 Task: Create a due date automation trigger when advanced on, on the tuesday of the week before a card is due add content with a name or a description ending with resume at 11:00 AM.
Action: Mouse moved to (1207, 92)
Screenshot: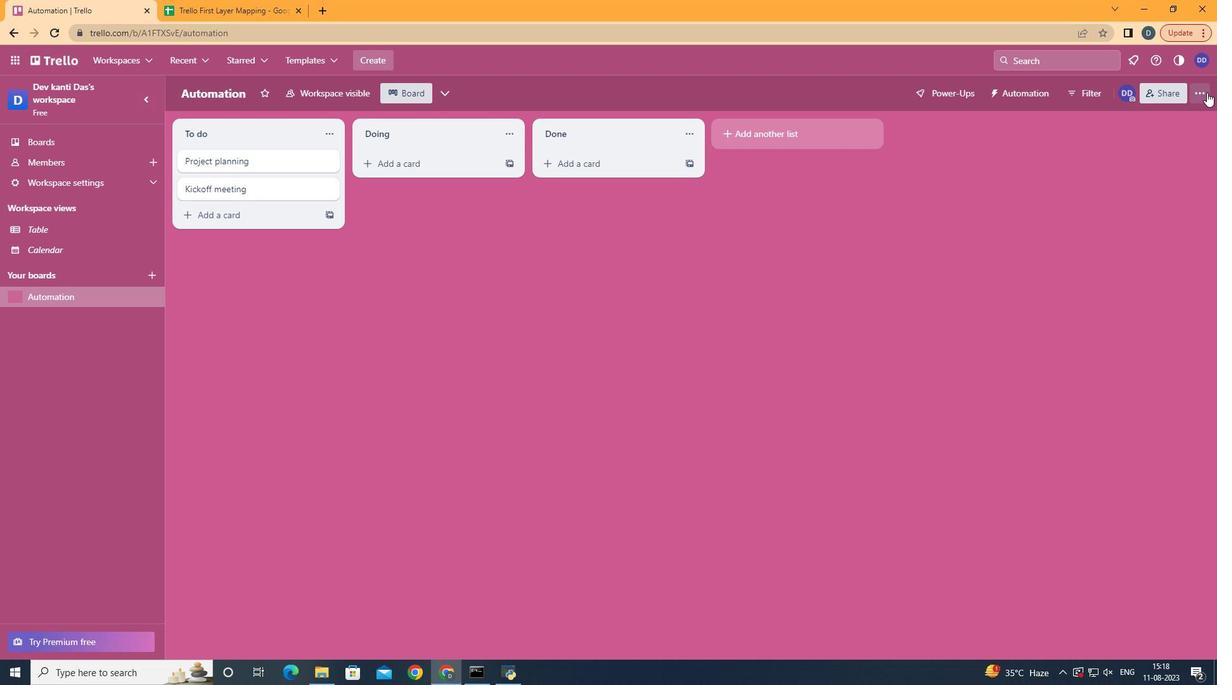 
Action: Mouse pressed left at (1207, 92)
Screenshot: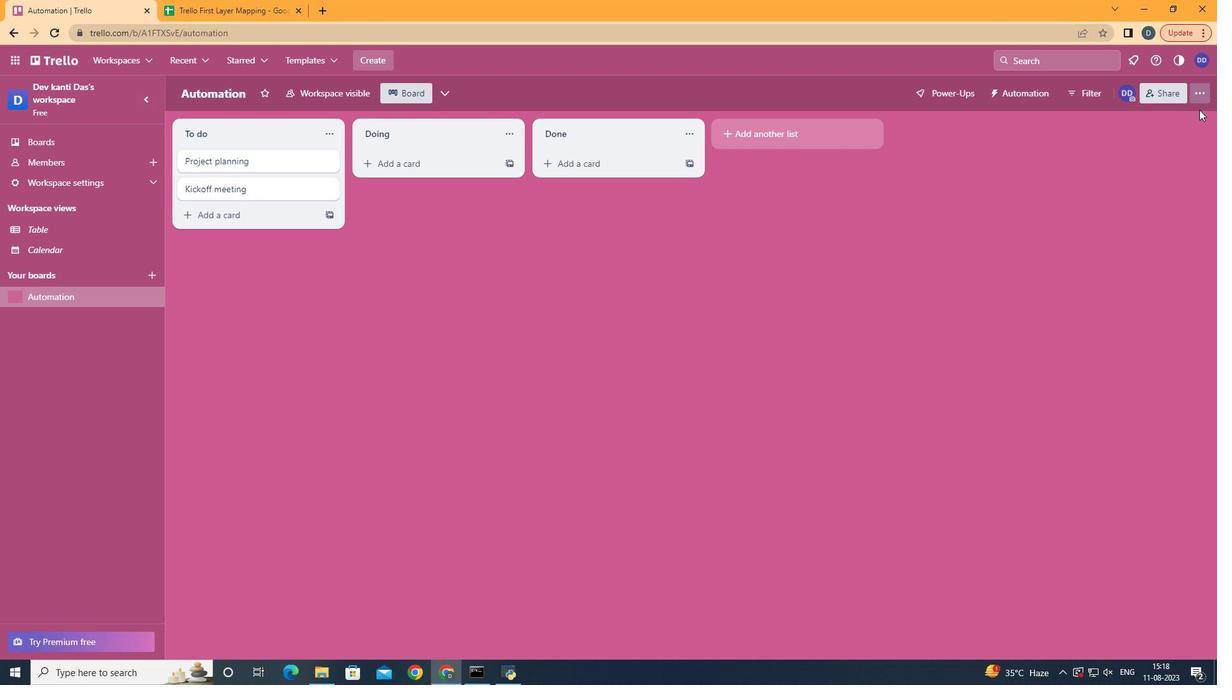 
Action: Mouse moved to (1125, 258)
Screenshot: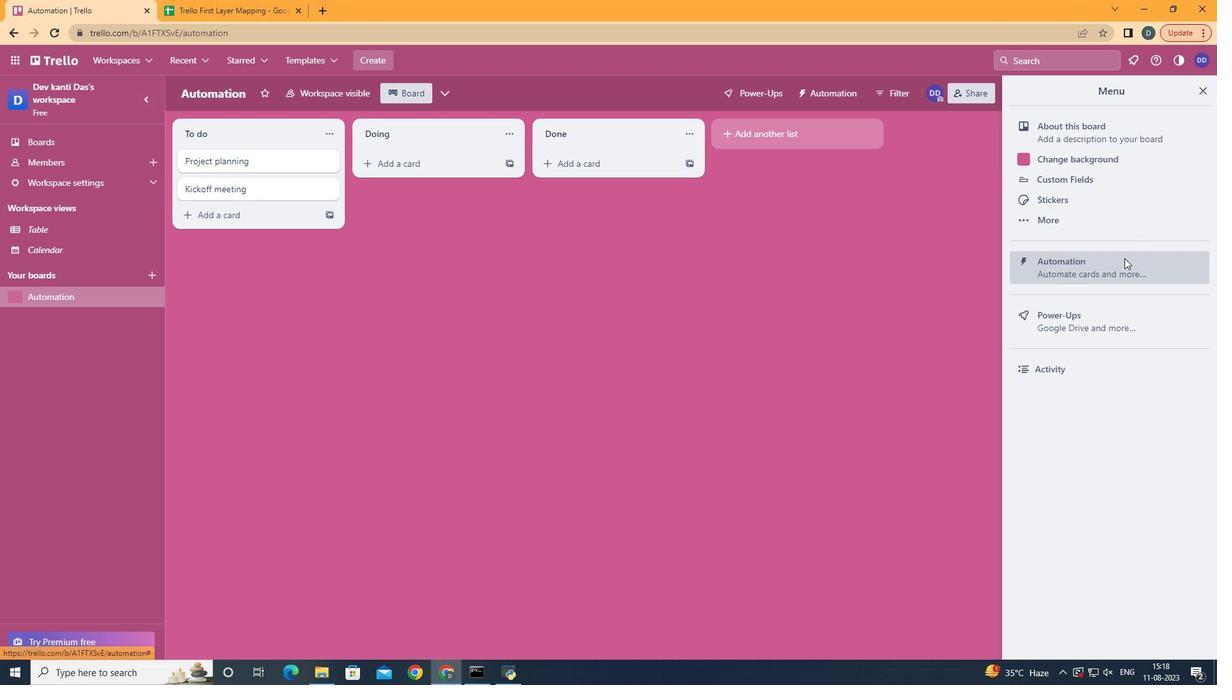 
Action: Mouse pressed left at (1125, 258)
Screenshot: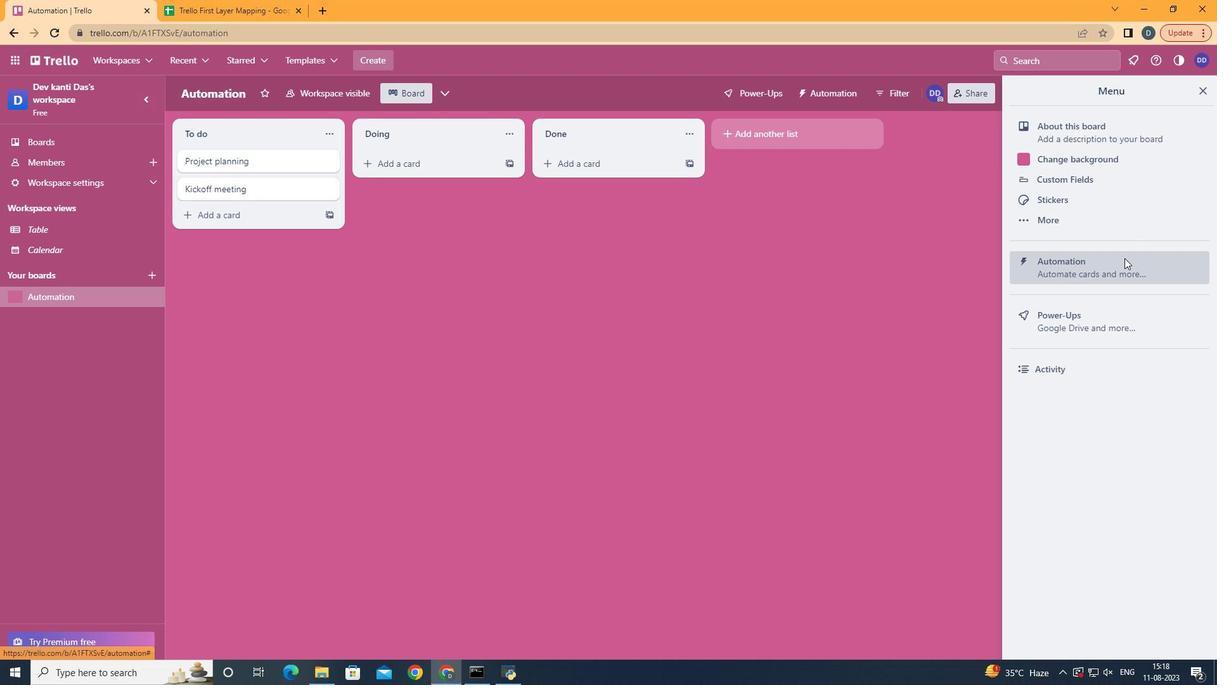 
Action: Mouse moved to (259, 258)
Screenshot: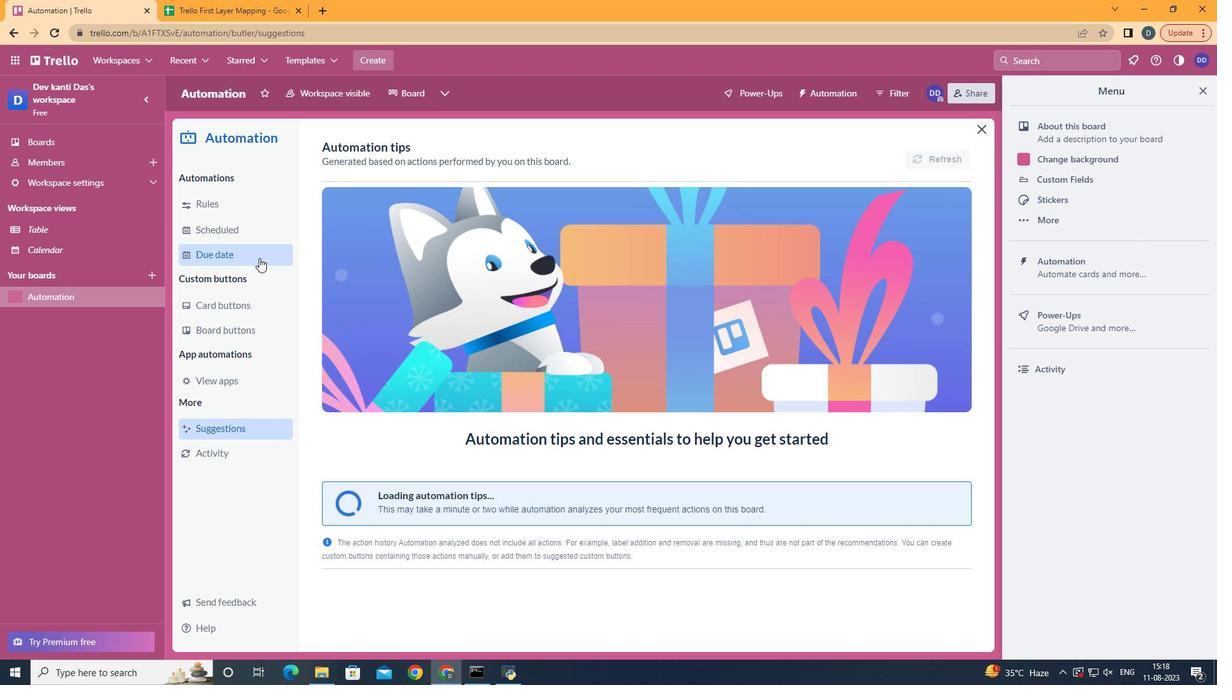 
Action: Mouse pressed left at (259, 258)
Screenshot: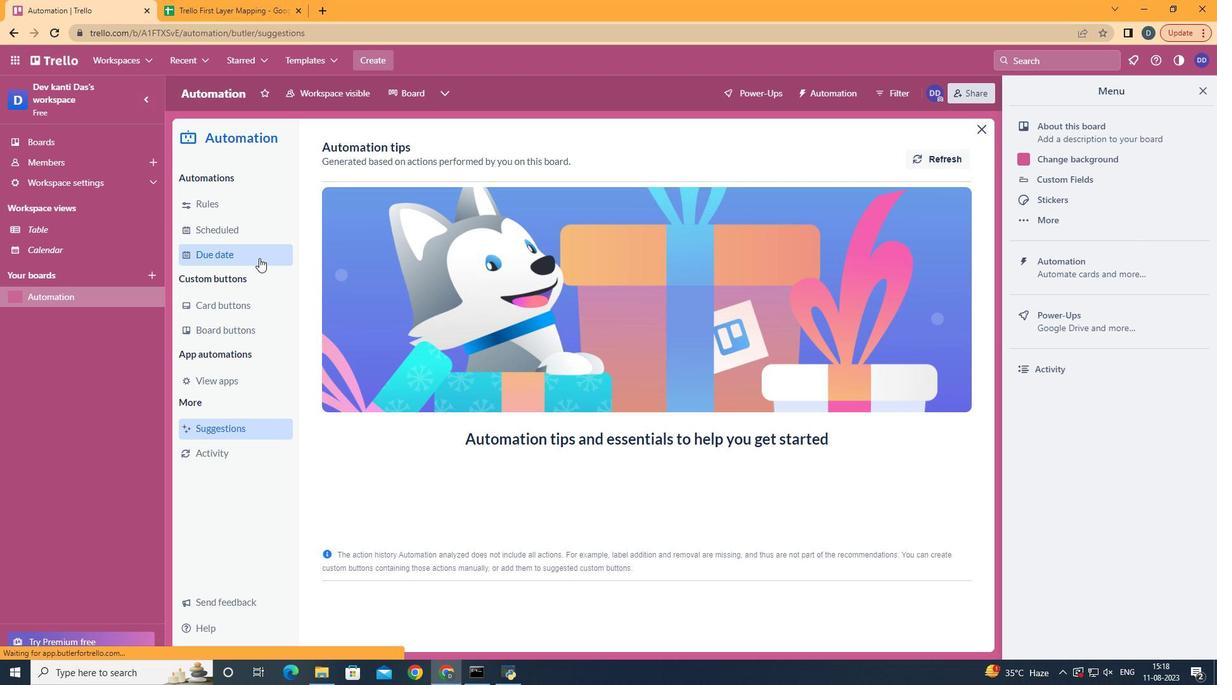 
Action: Mouse moved to (879, 162)
Screenshot: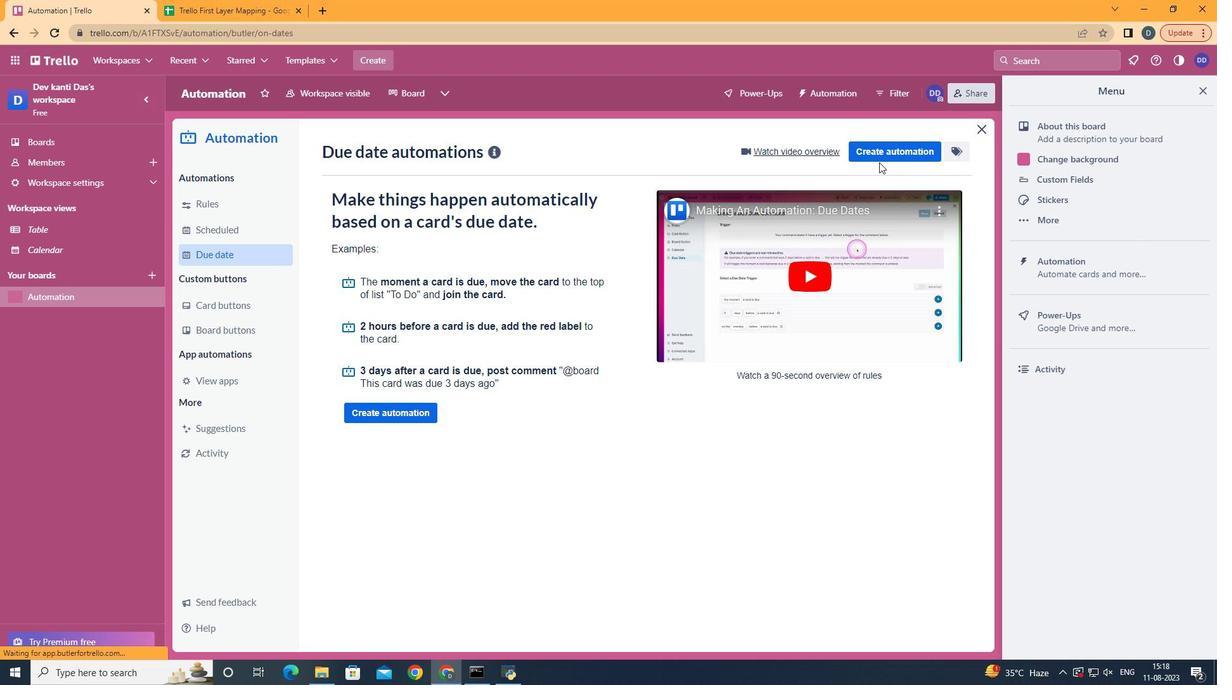 
Action: Mouse pressed left at (879, 162)
Screenshot: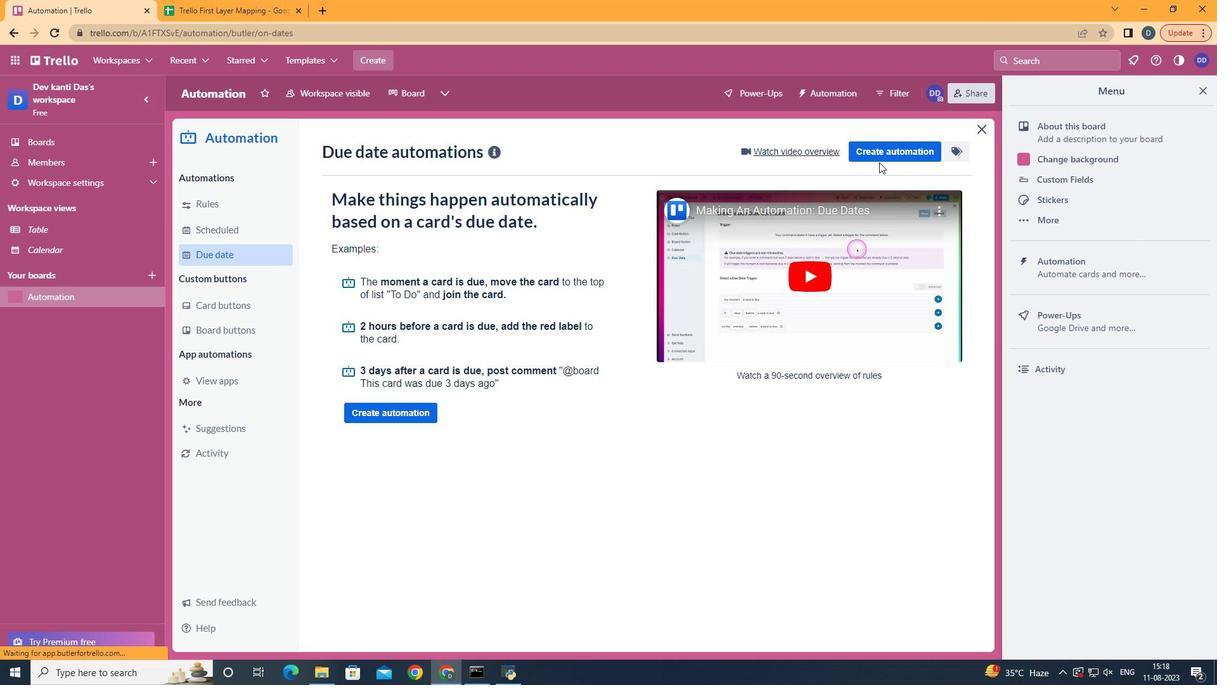 
Action: Mouse moved to (889, 144)
Screenshot: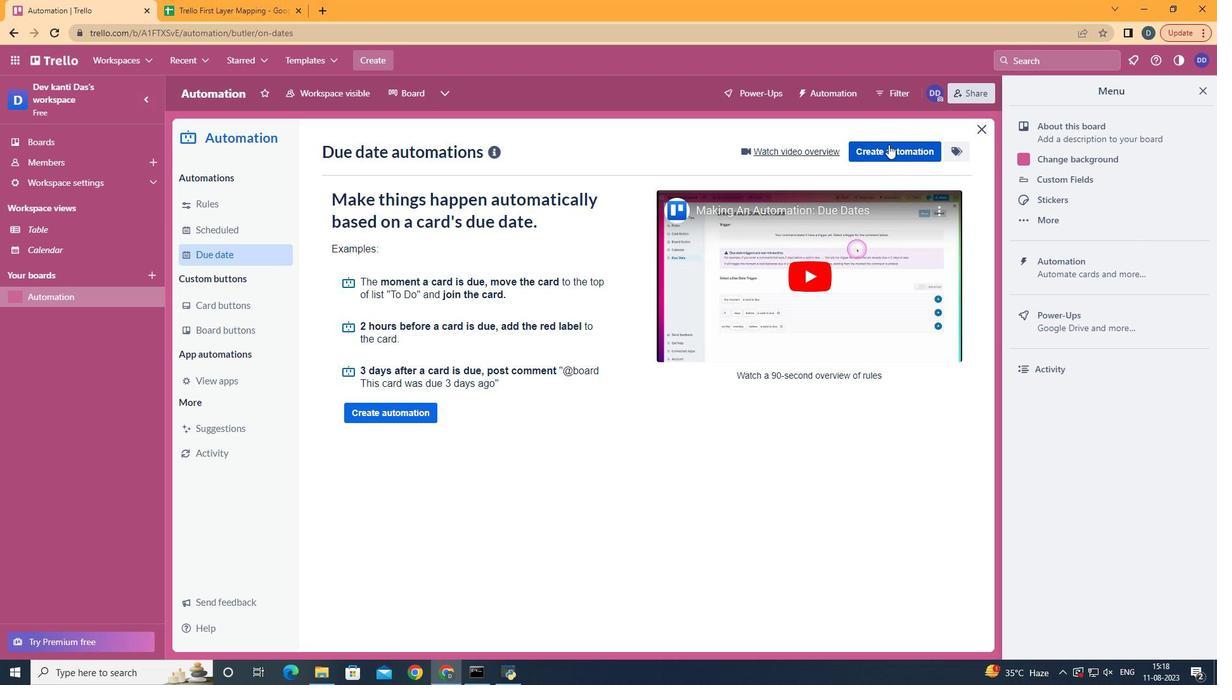 
Action: Mouse pressed left at (889, 144)
Screenshot: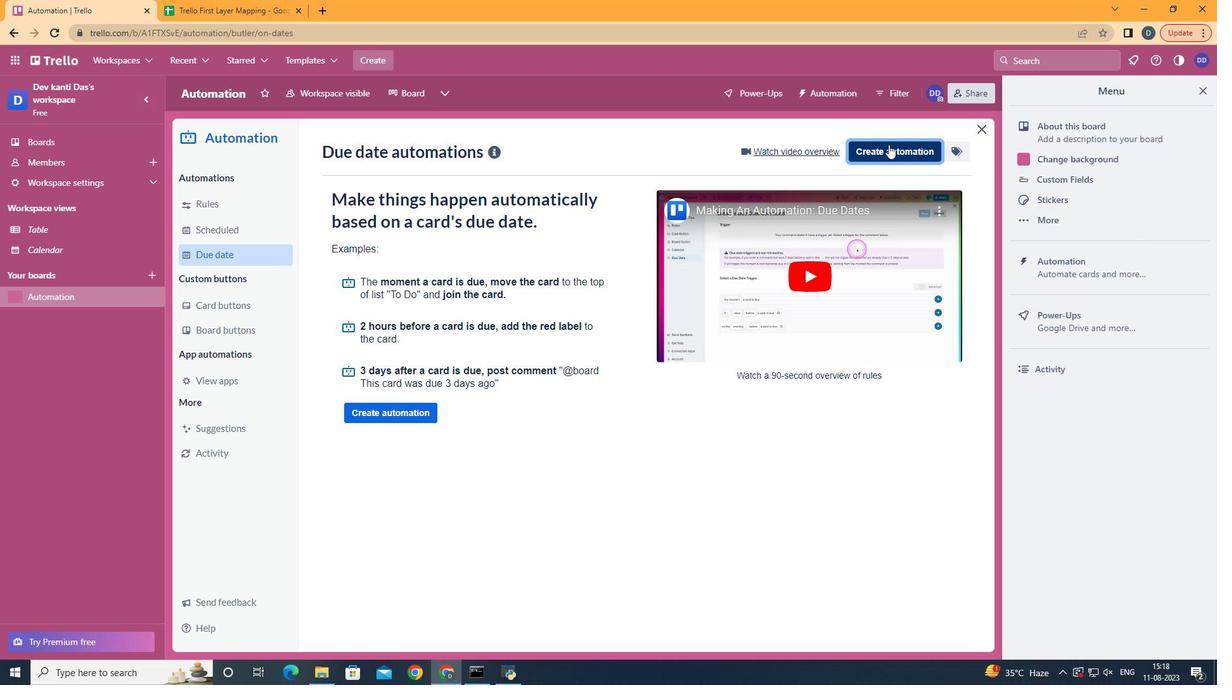 
Action: Mouse moved to (699, 268)
Screenshot: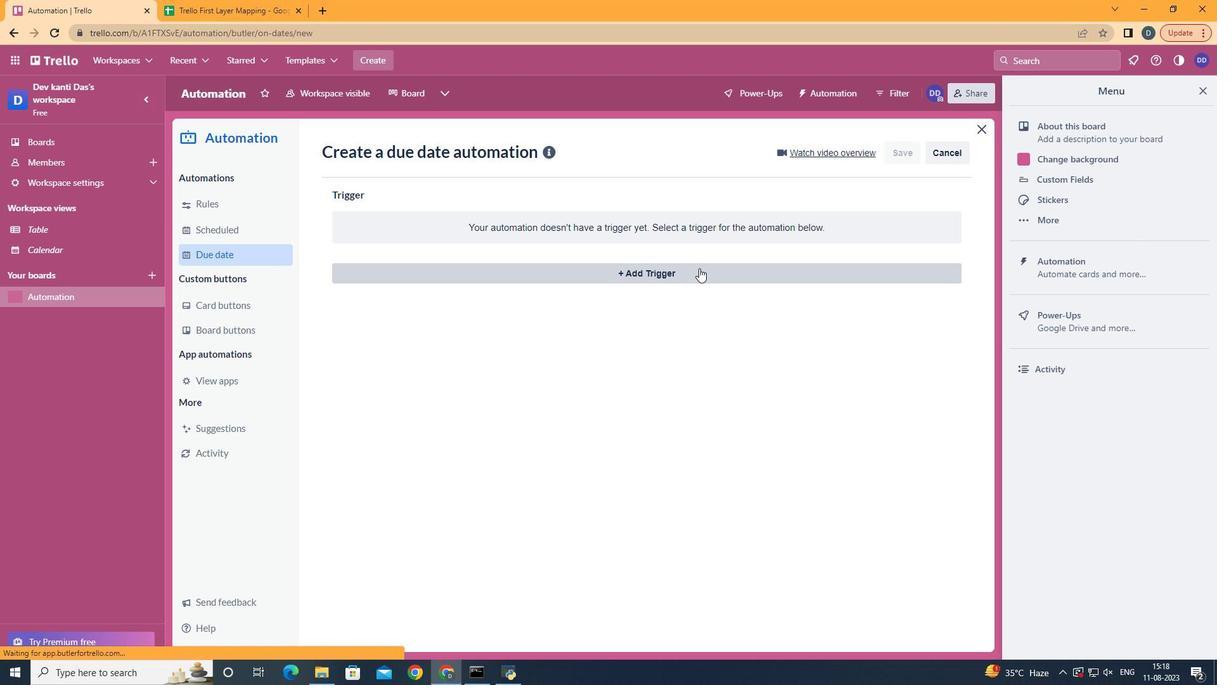 
Action: Mouse pressed left at (699, 268)
Screenshot: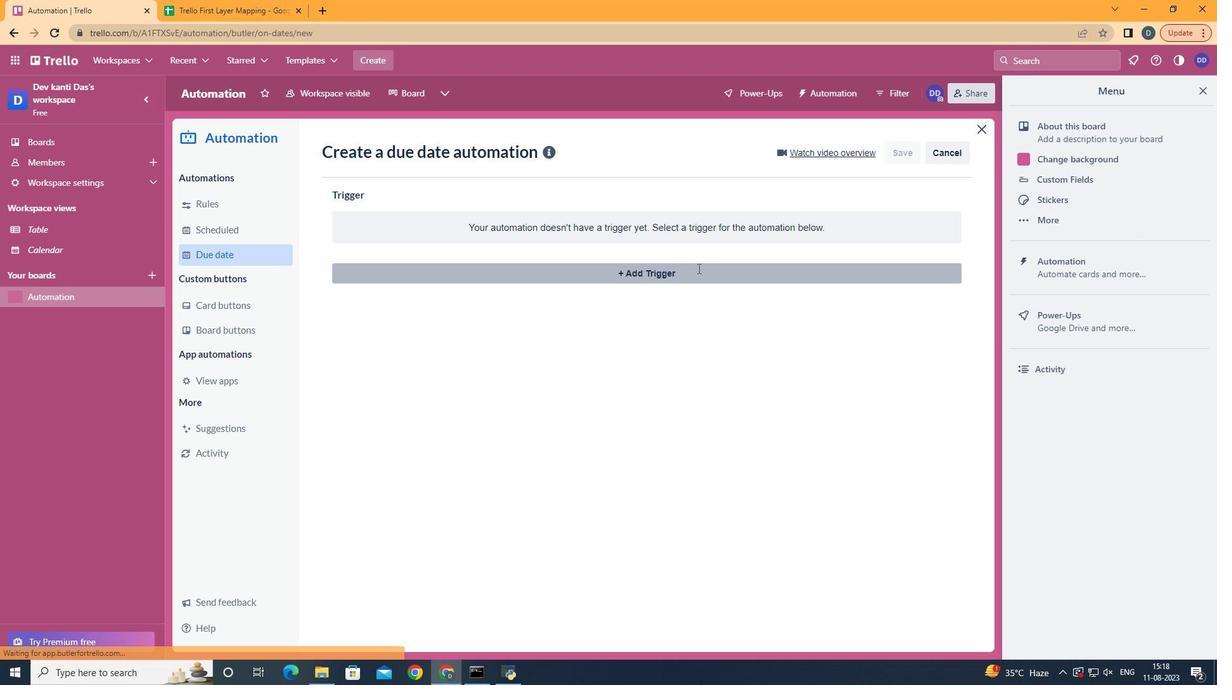 
Action: Mouse moved to (424, 354)
Screenshot: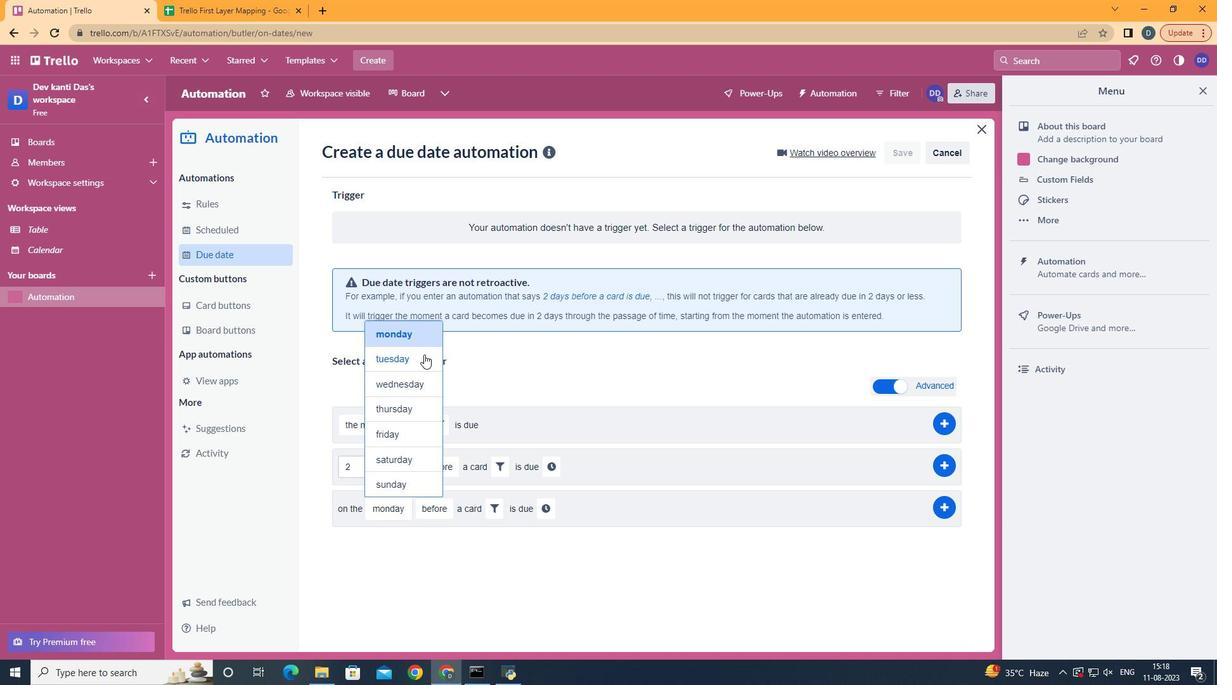 
Action: Mouse pressed left at (424, 354)
Screenshot: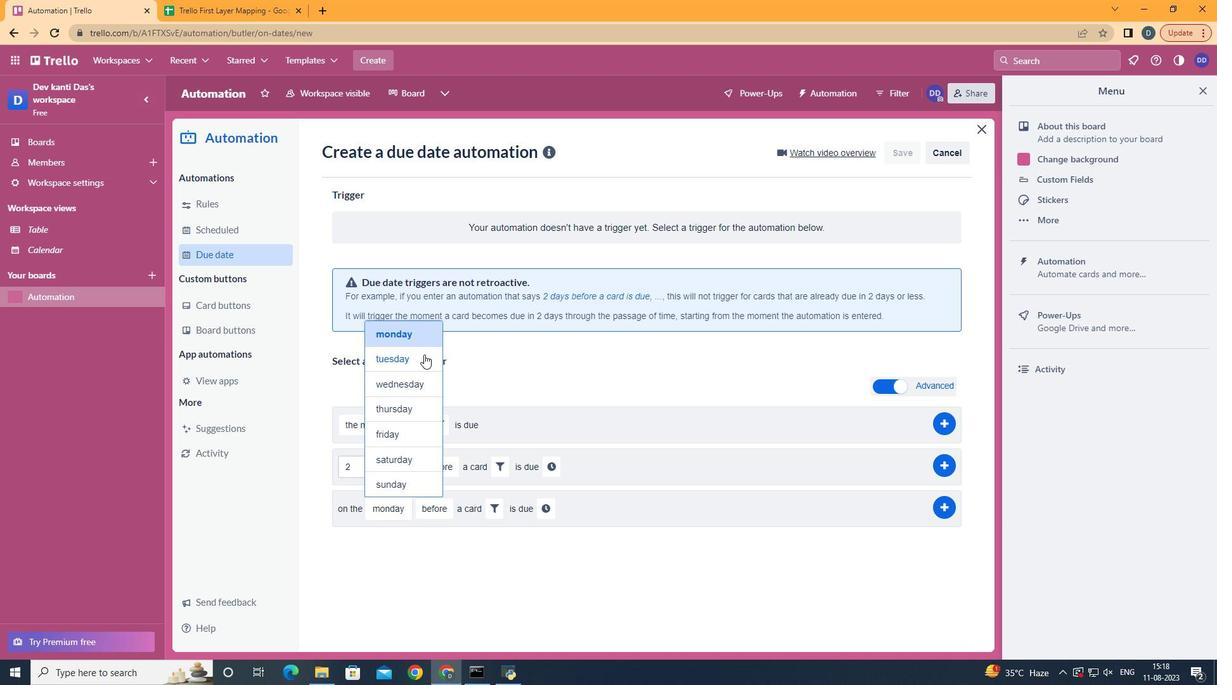 
Action: Mouse moved to (448, 606)
Screenshot: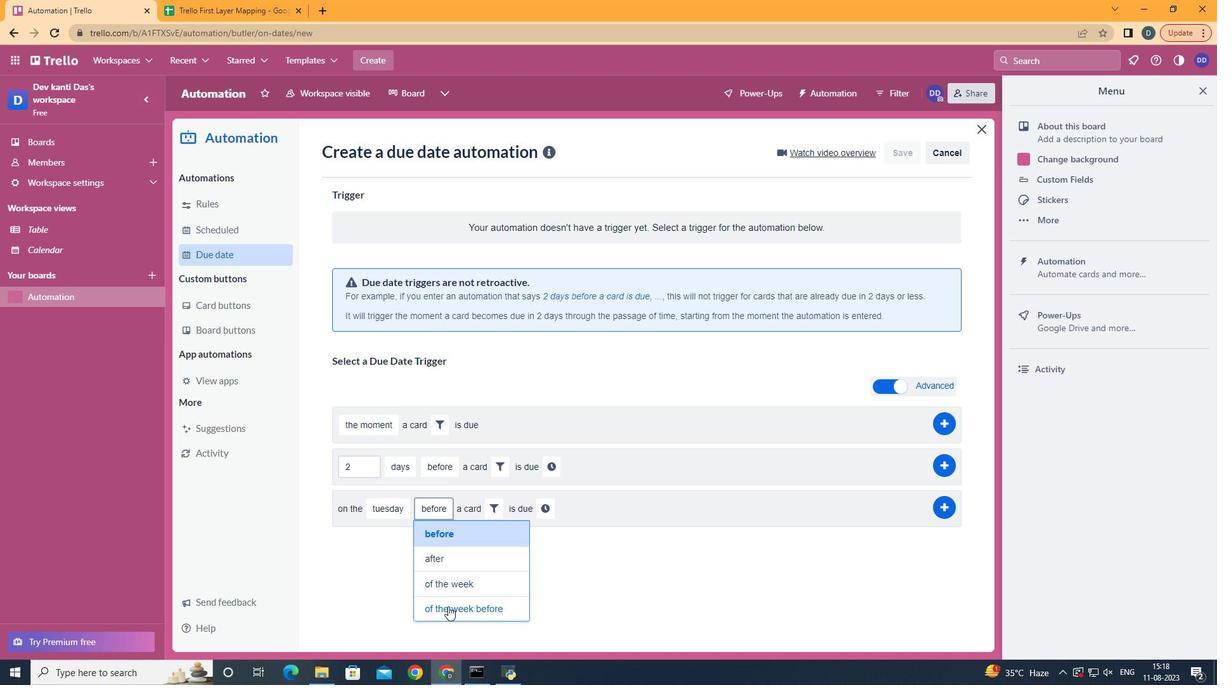 
Action: Mouse pressed left at (448, 606)
Screenshot: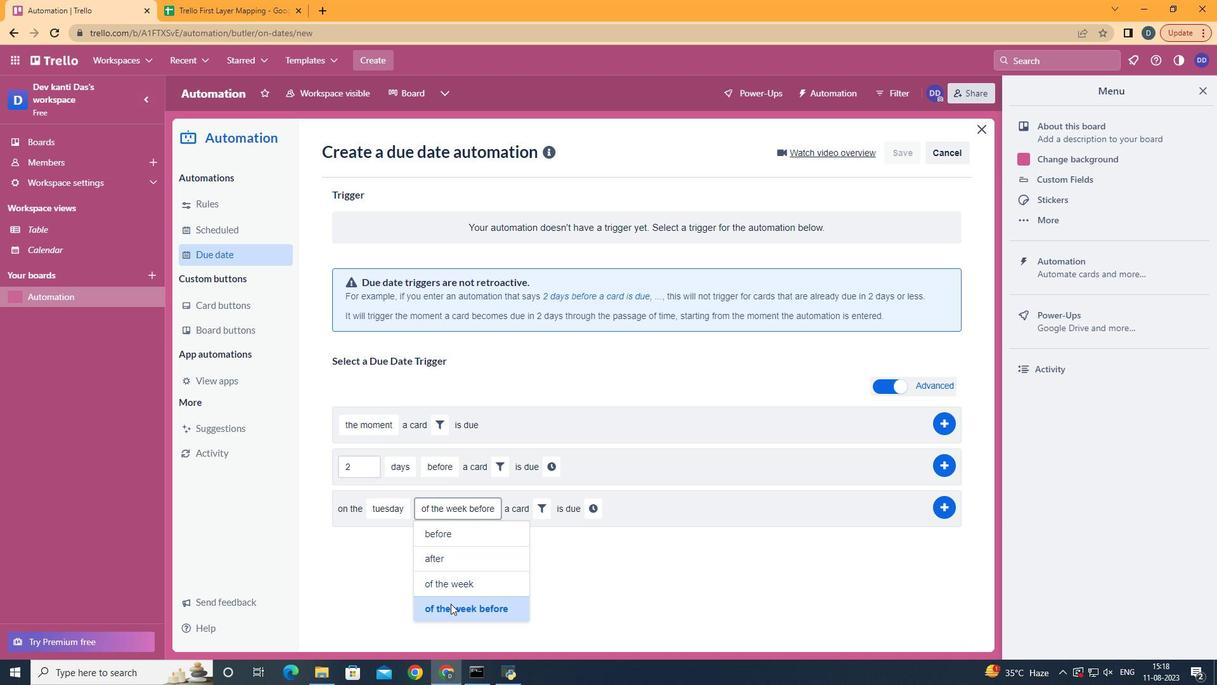 
Action: Mouse moved to (549, 506)
Screenshot: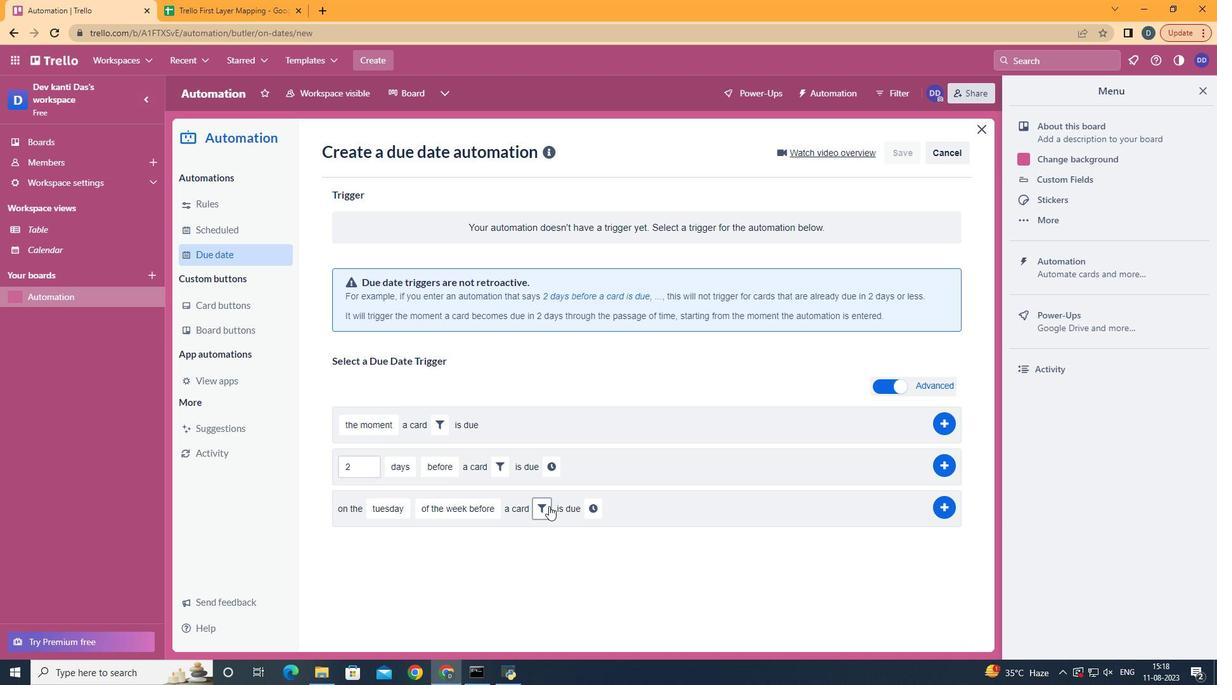 
Action: Mouse pressed left at (549, 506)
Screenshot: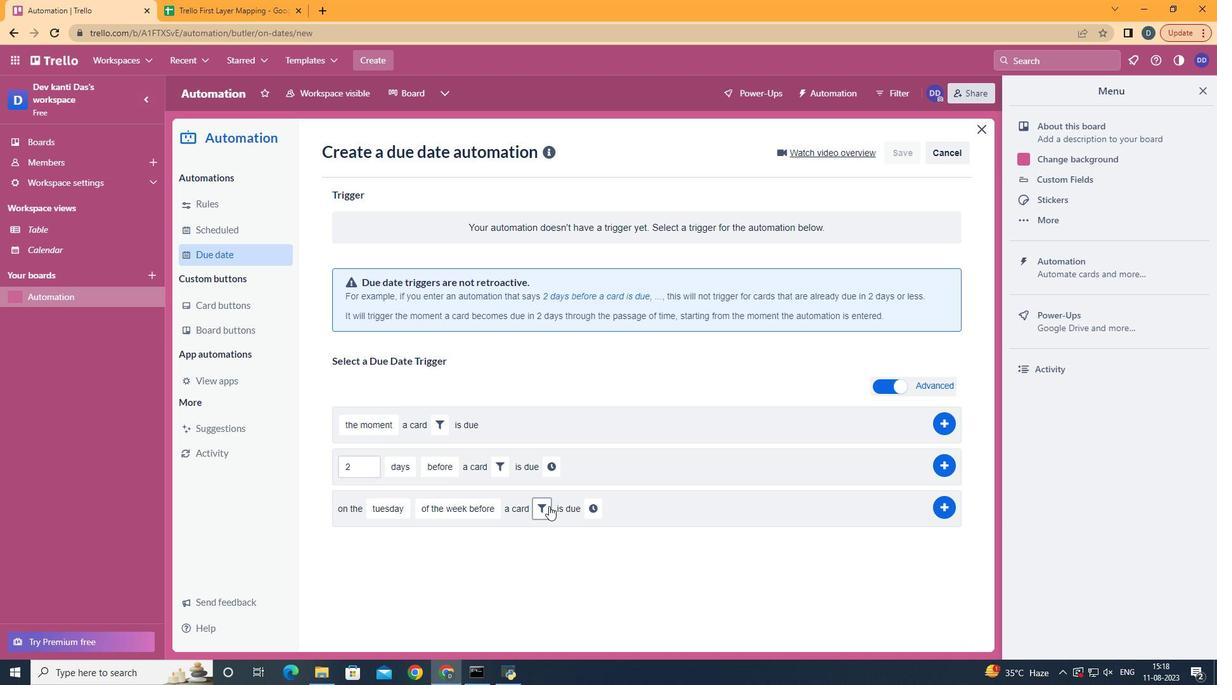 
Action: Mouse moved to (693, 549)
Screenshot: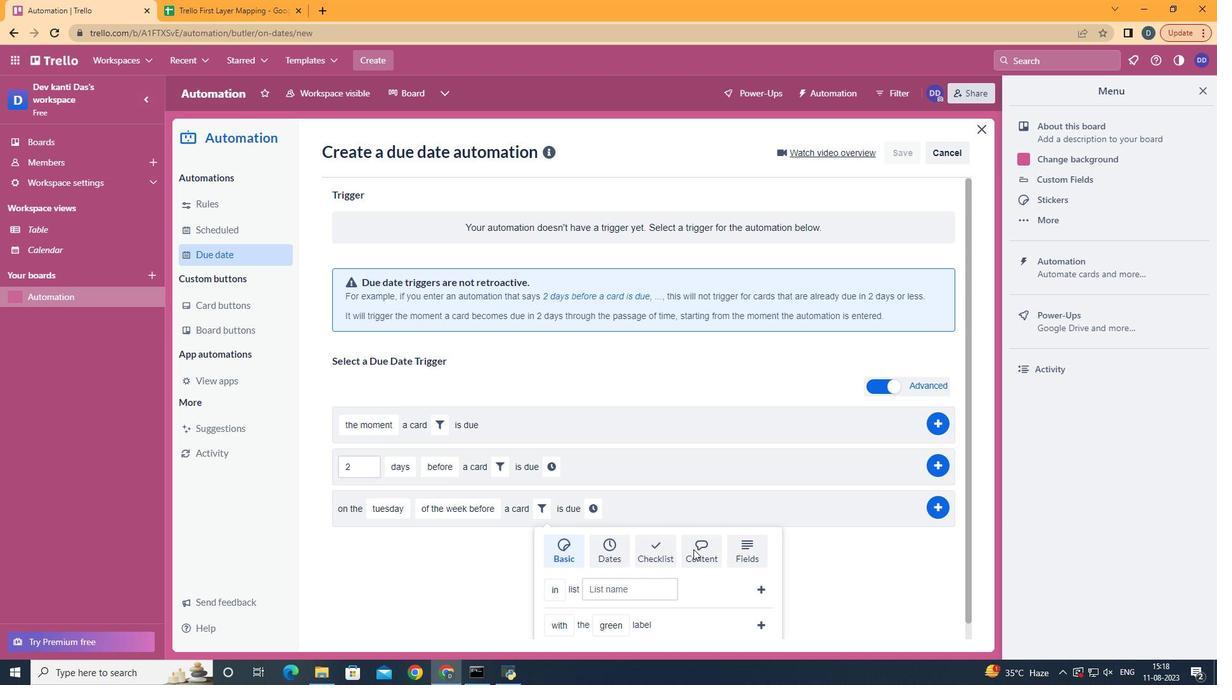 
Action: Mouse pressed left at (693, 549)
Screenshot: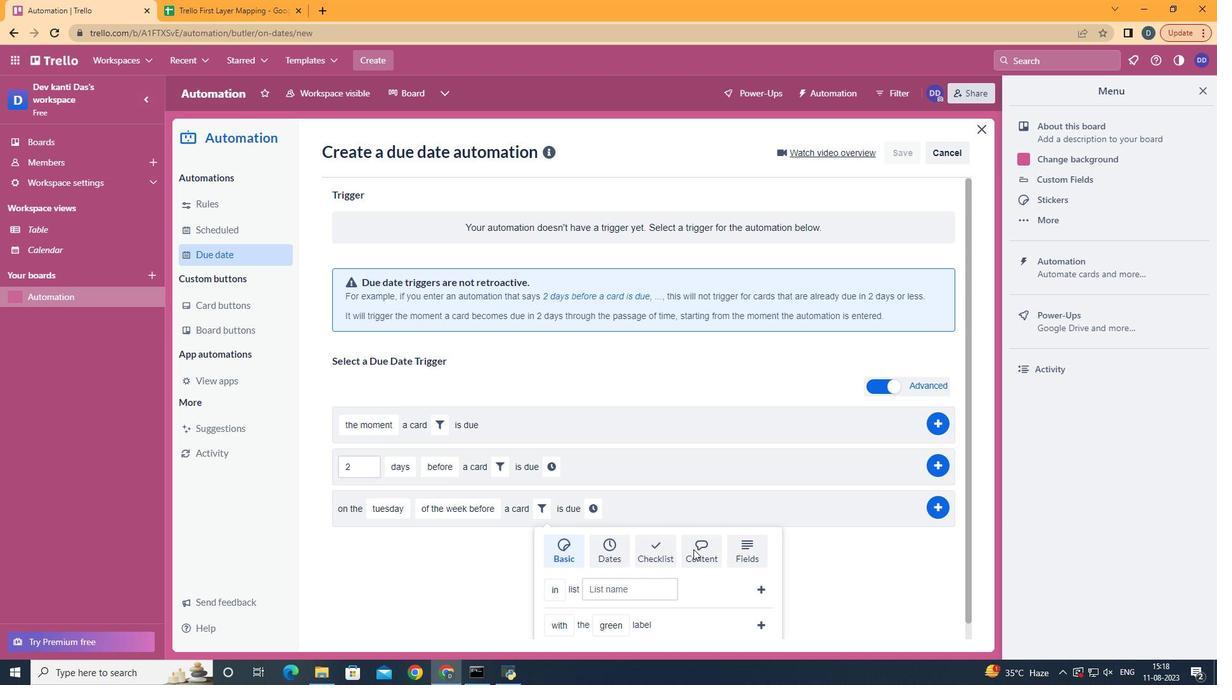 
Action: Mouse moved to (598, 570)
Screenshot: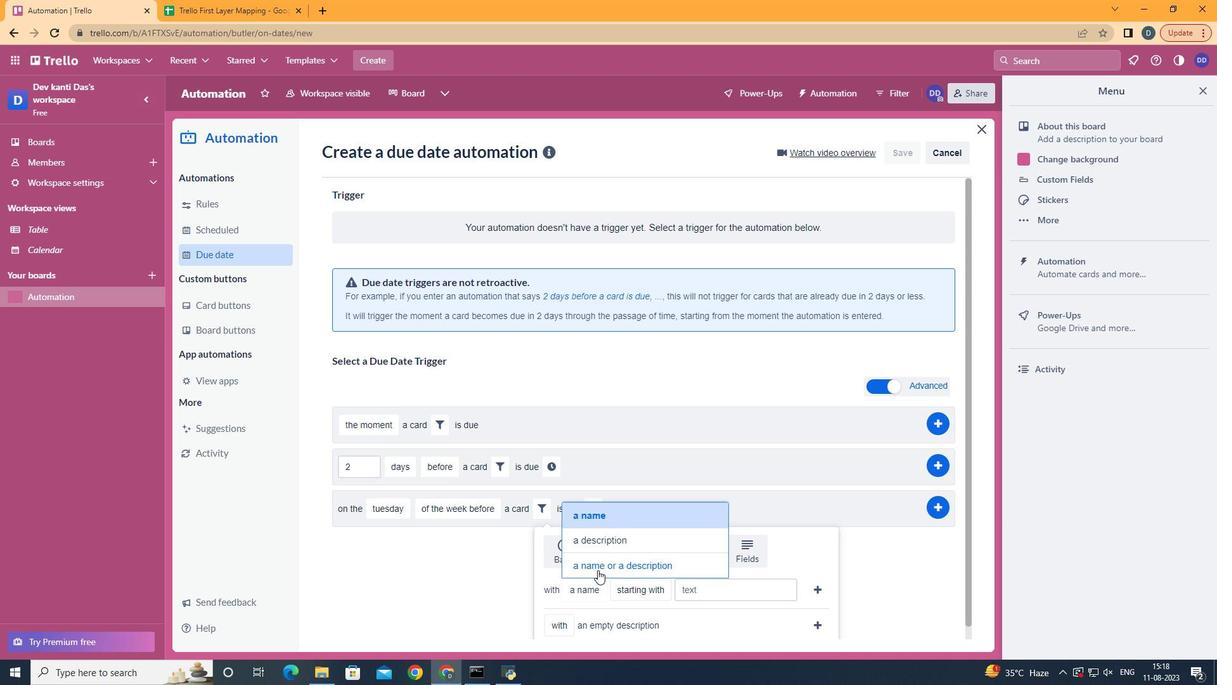 
Action: Mouse pressed left at (598, 570)
Screenshot: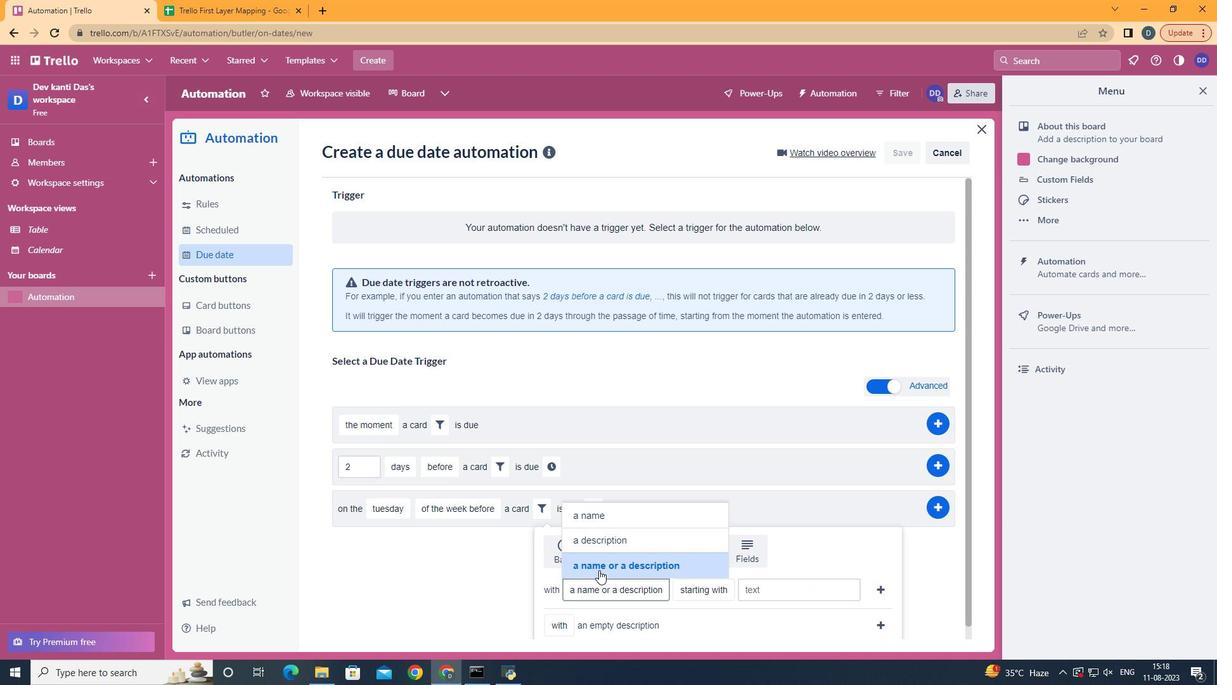 
Action: Mouse moved to (737, 463)
Screenshot: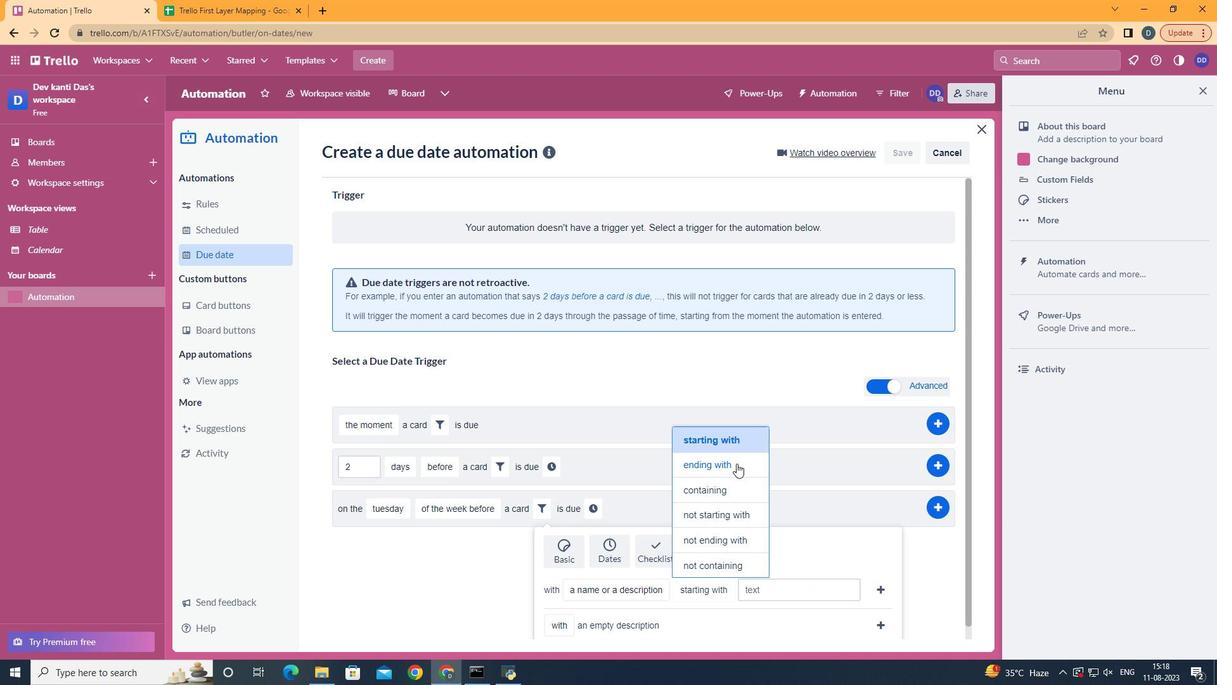 
Action: Mouse pressed left at (737, 463)
Screenshot: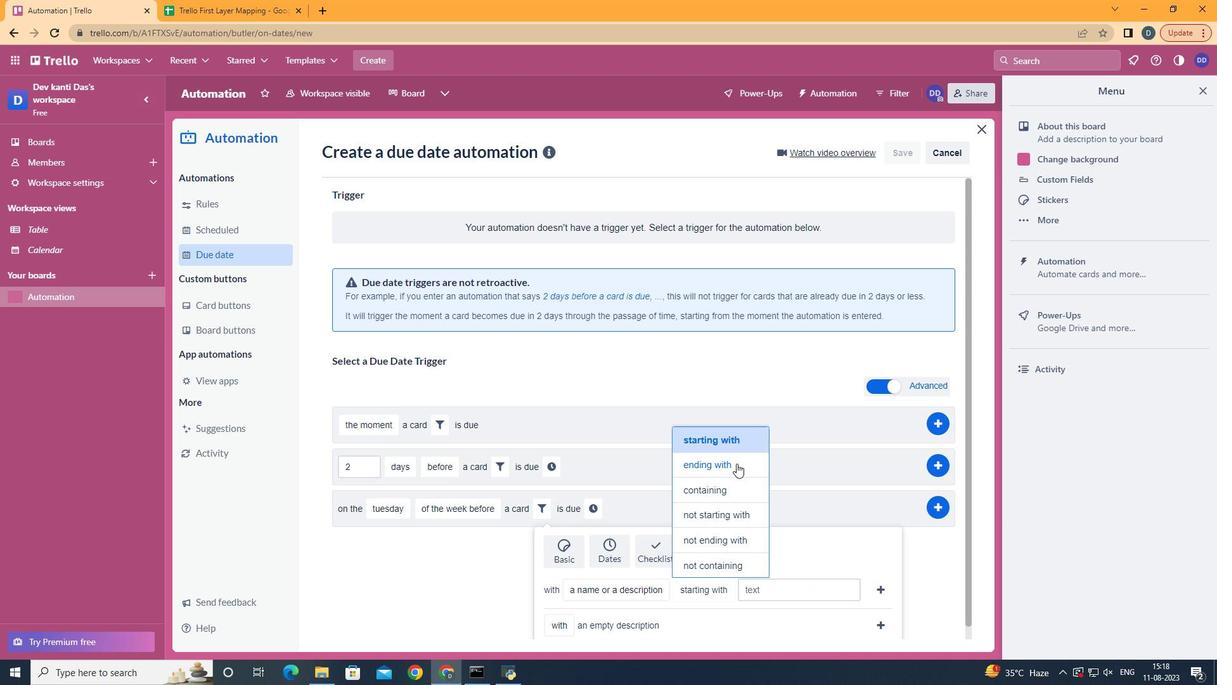 
Action: Mouse moved to (764, 589)
Screenshot: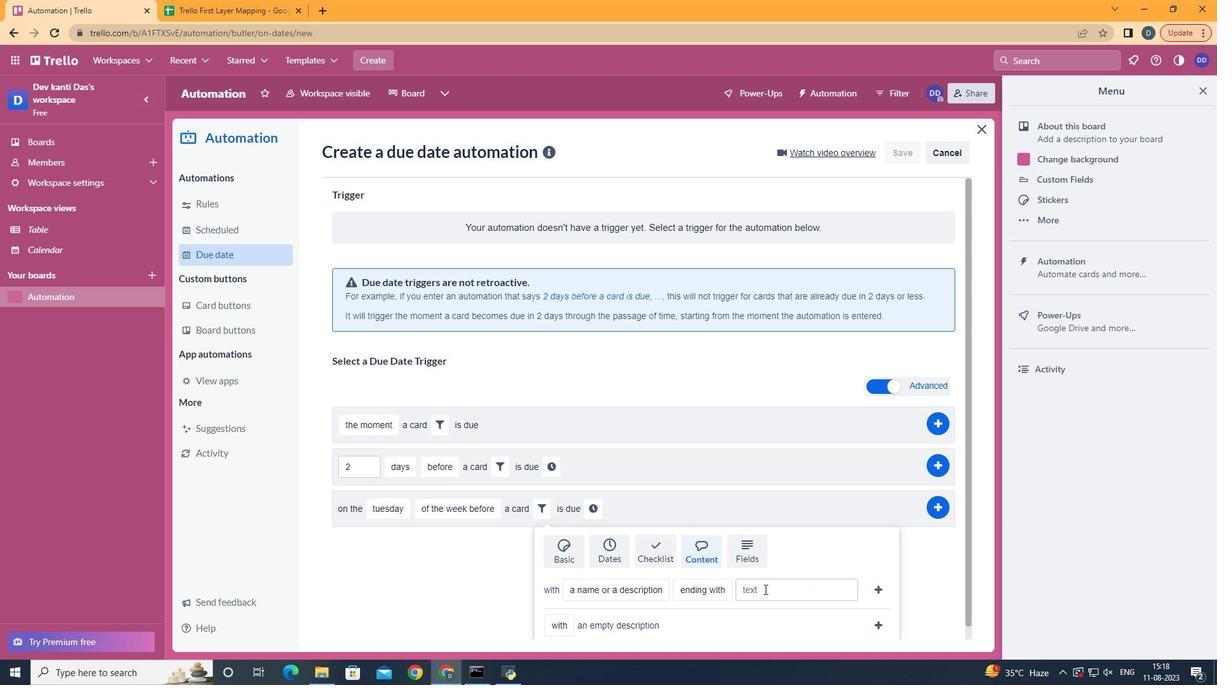 
Action: Mouse pressed left at (764, 589)
Screenshot: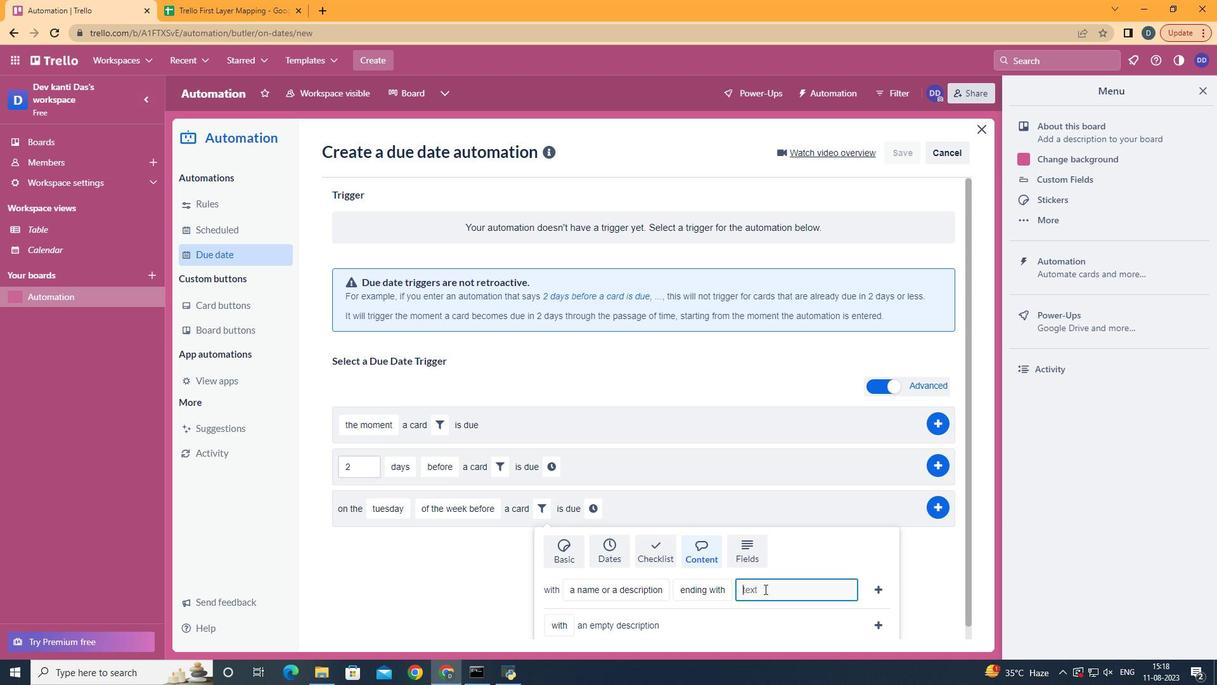 
Action: Key pressed resume
Screenshot: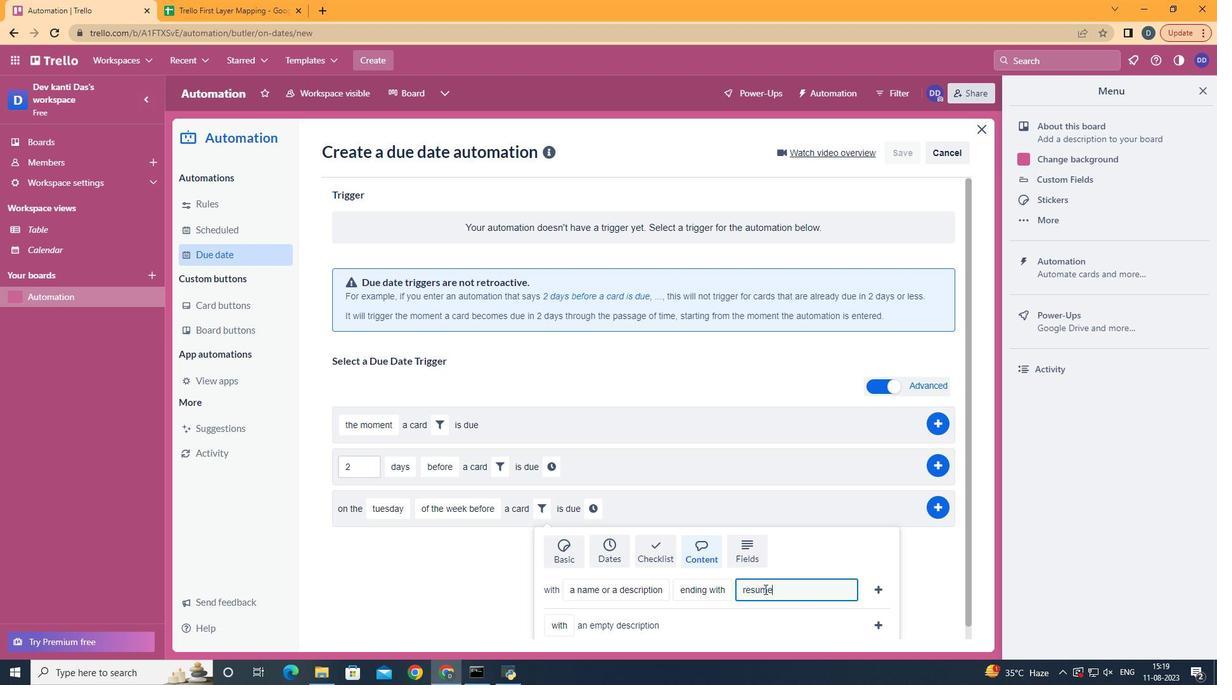 
Action: Mouse moved to (881, 586)
Screenshot: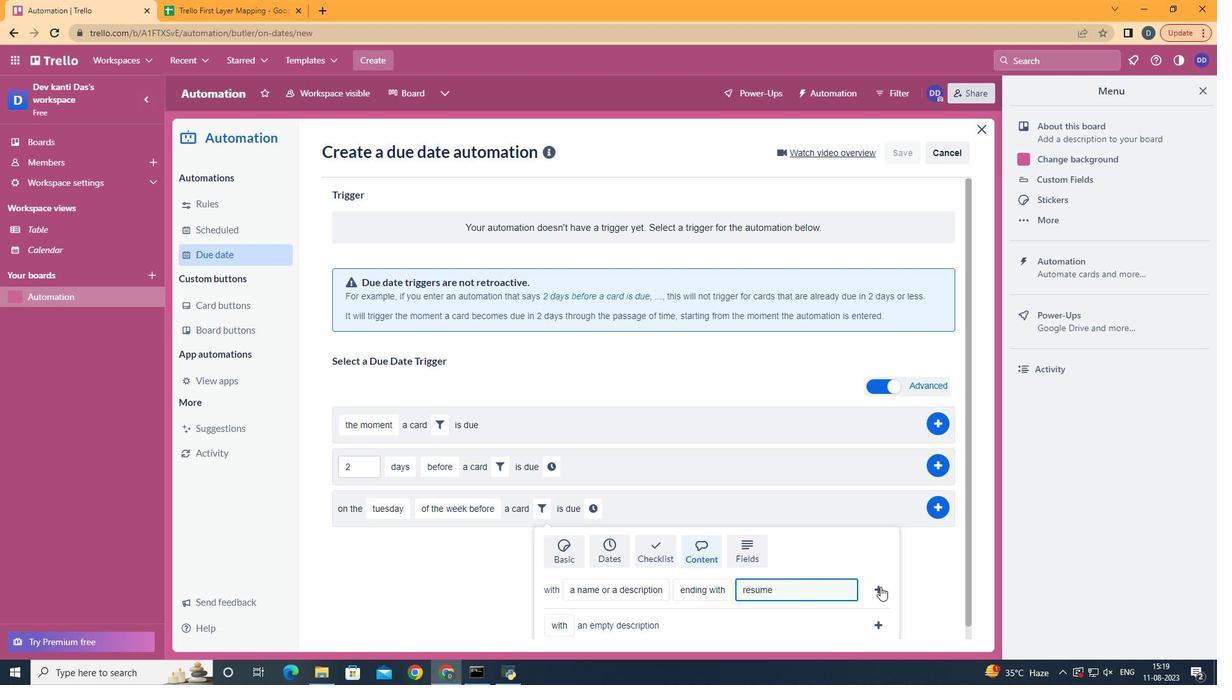 
Action: Mouse pressed left at (881, 586)
Screenshot: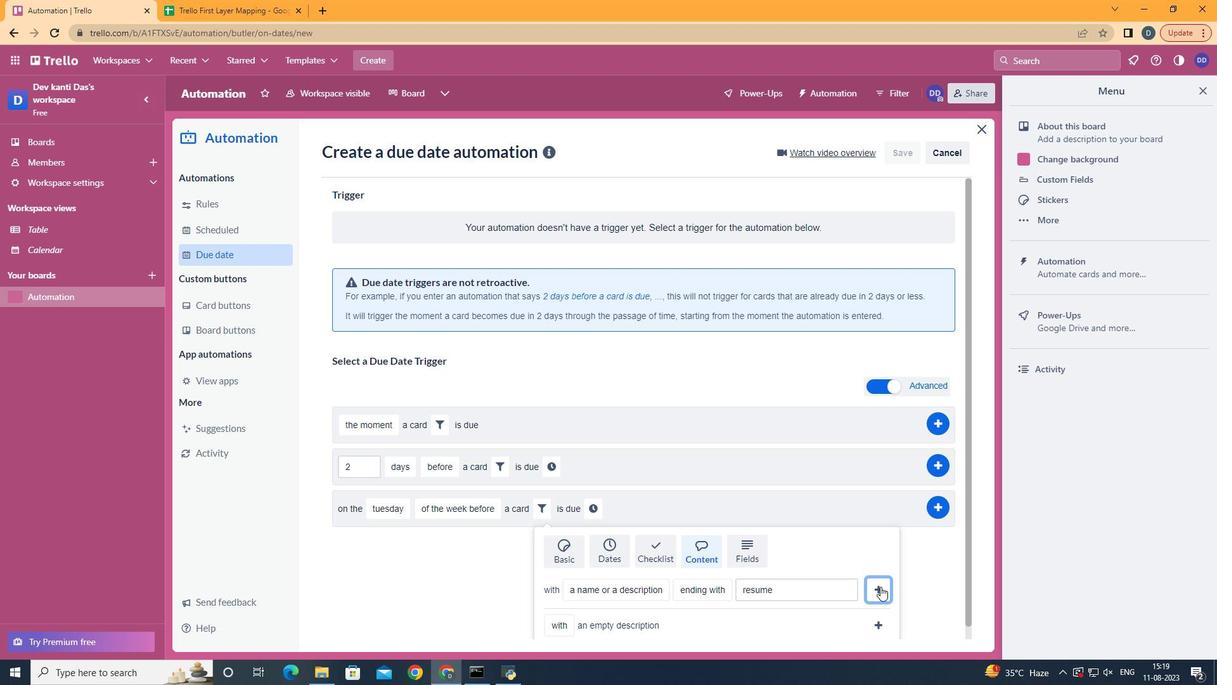 
Action: Mouse moved to (817, 506)
Screenshot: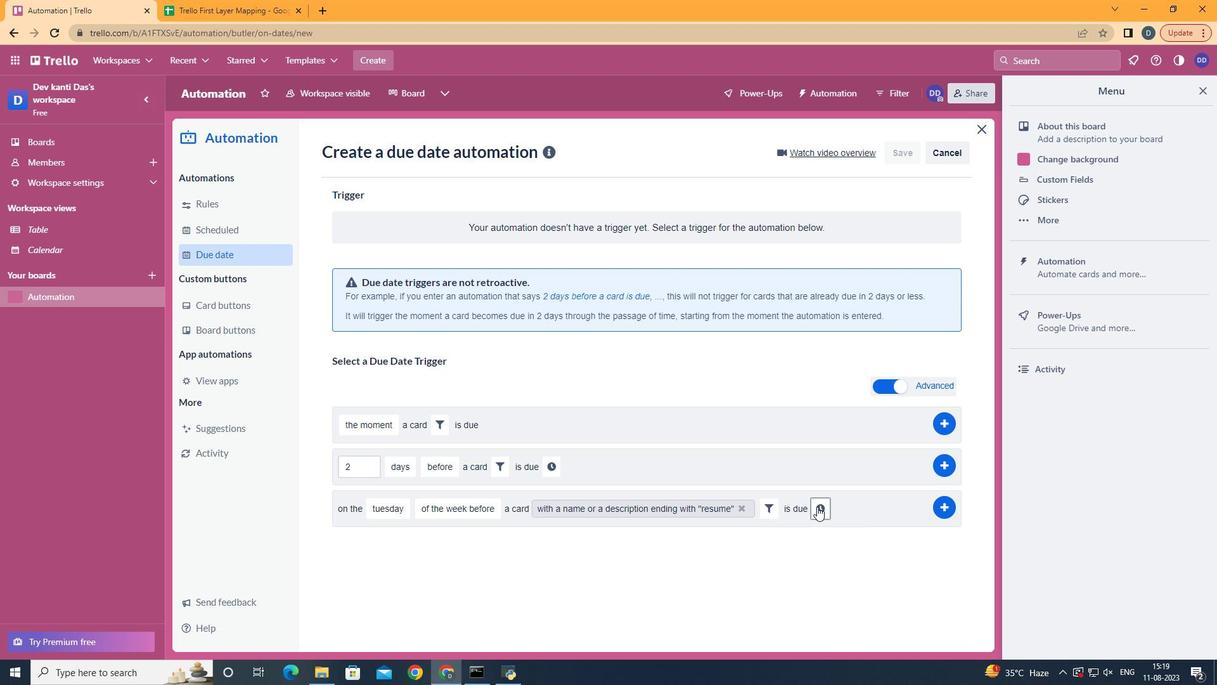 
Action: Mouse pressed left at (817, 506)
Screenshot: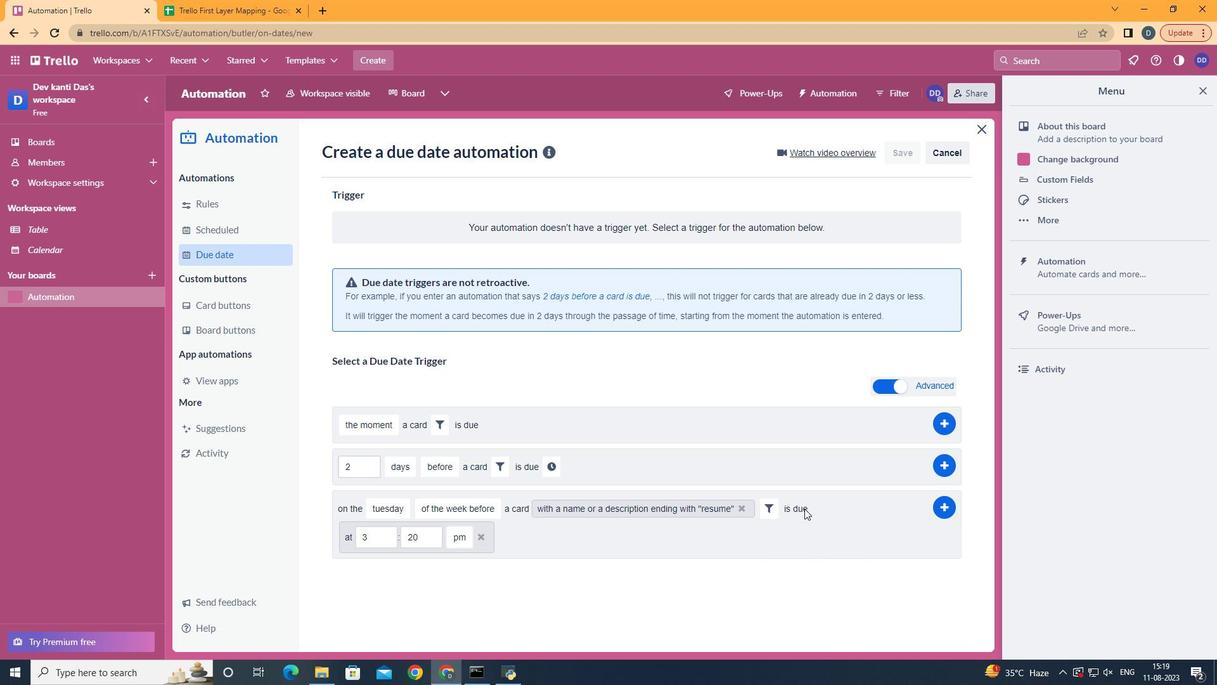 
Action: Mouse moved to (391, 541)
Screenshot: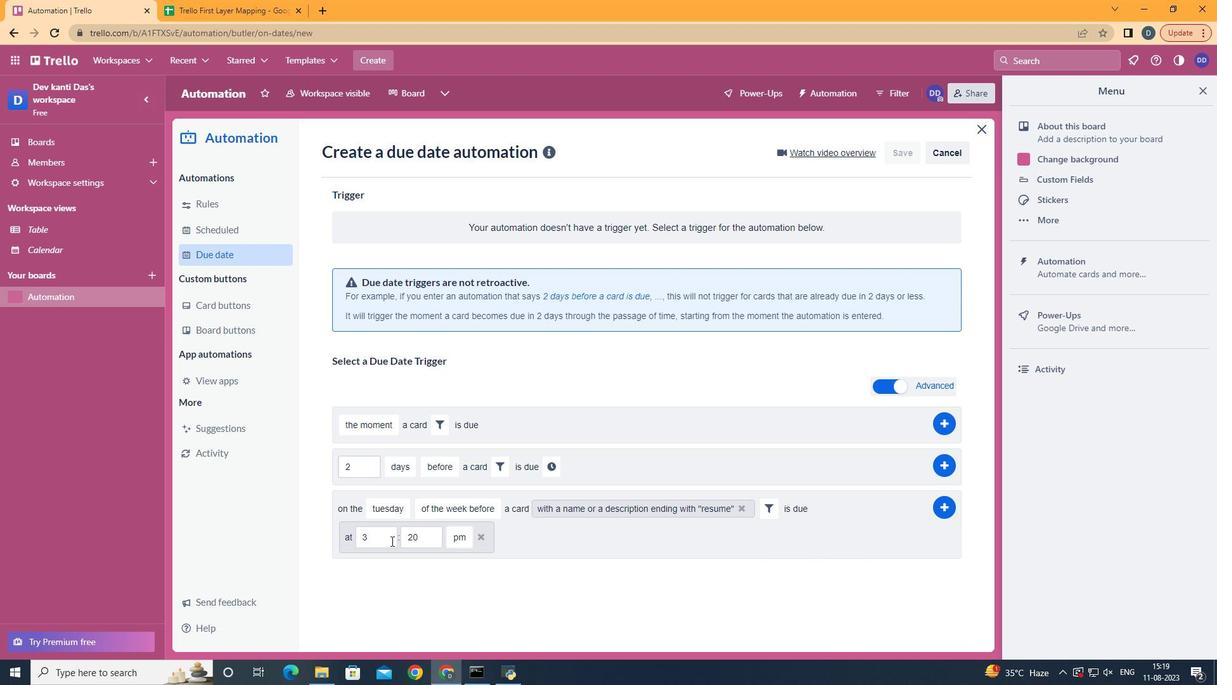 
Action: Mouse pressed left at (391, 541)
Screenshot: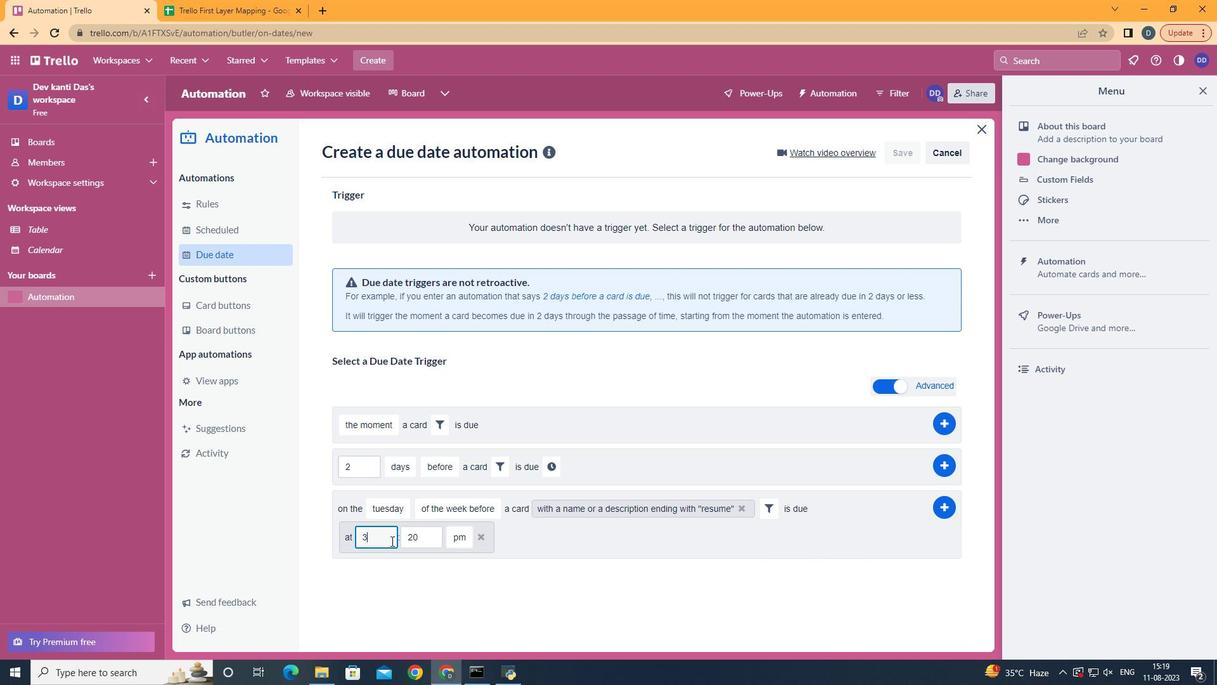 
Action: Key pressed <Key.backspace>11
Screenshot: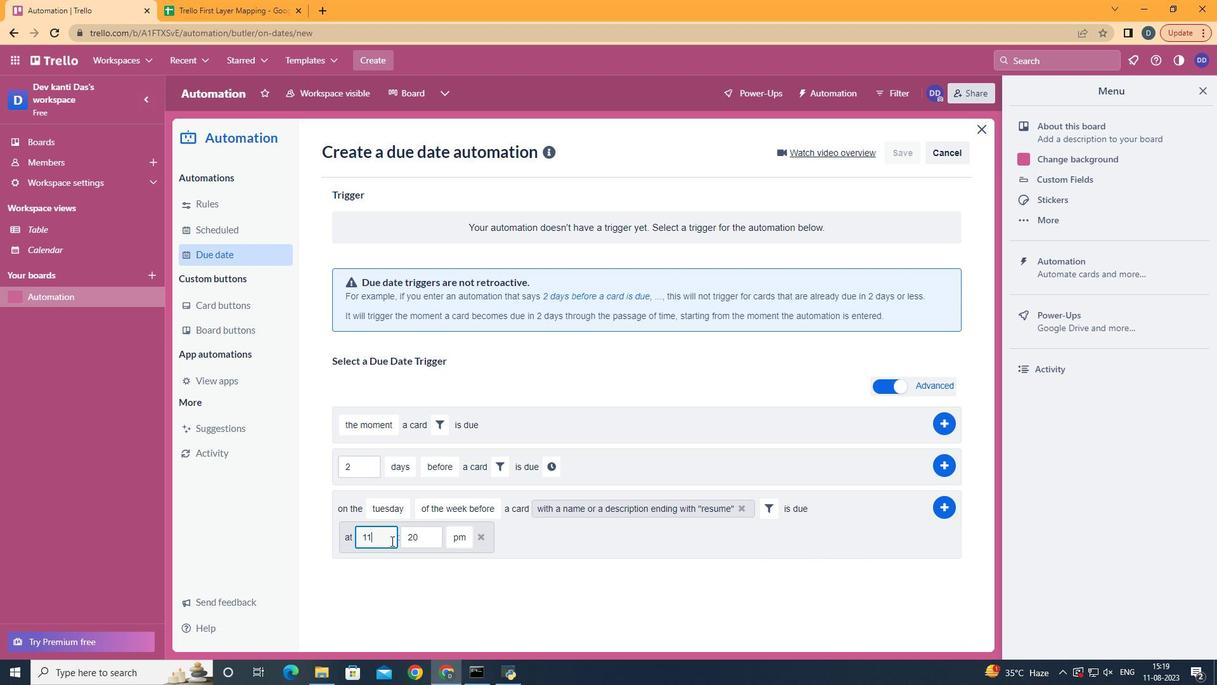 
Action: Mouse moved to (422, 537)
Screenshot: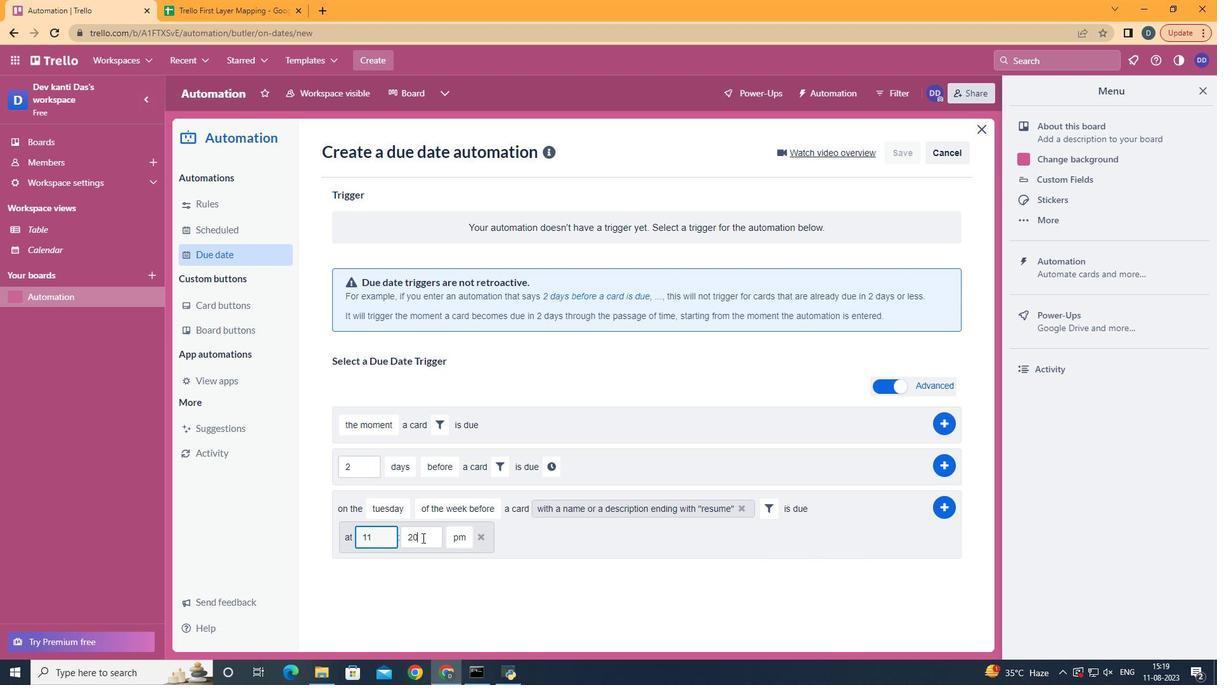 
Action: Mouse pressed left at (422, 537)
Screenshot: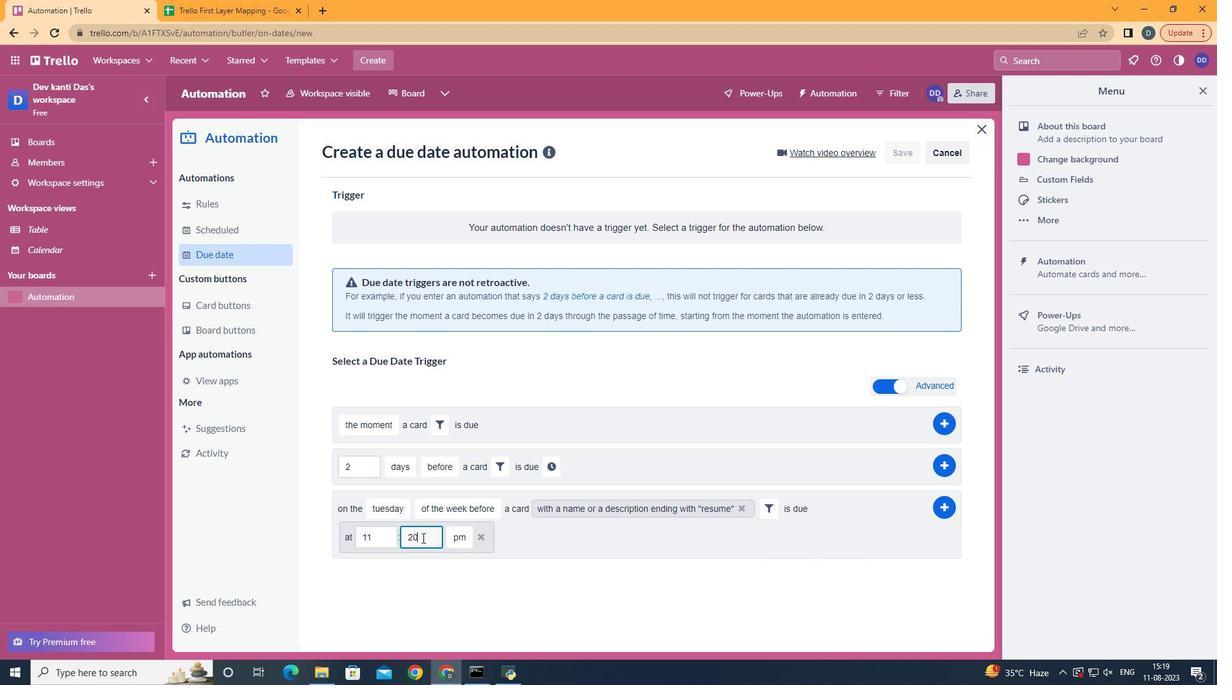 
Action: Key pressed <Key.backspace>
Screenshot: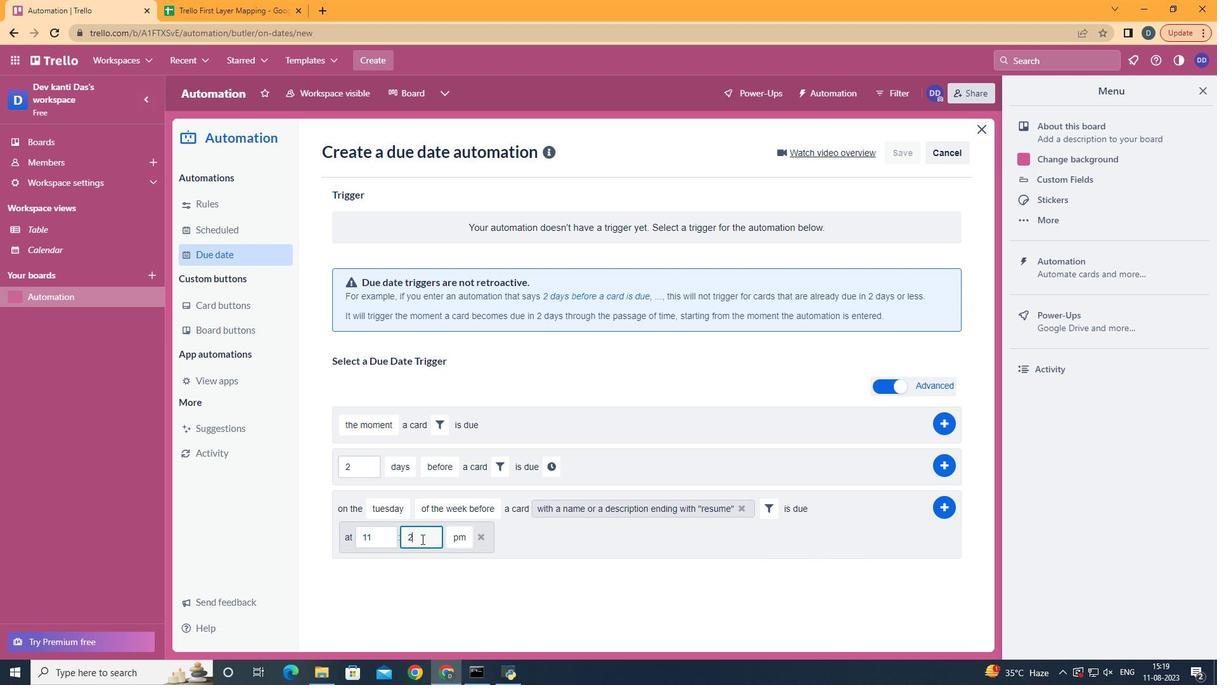 
Action: Mouse moved to (421, 539)
Screenshot: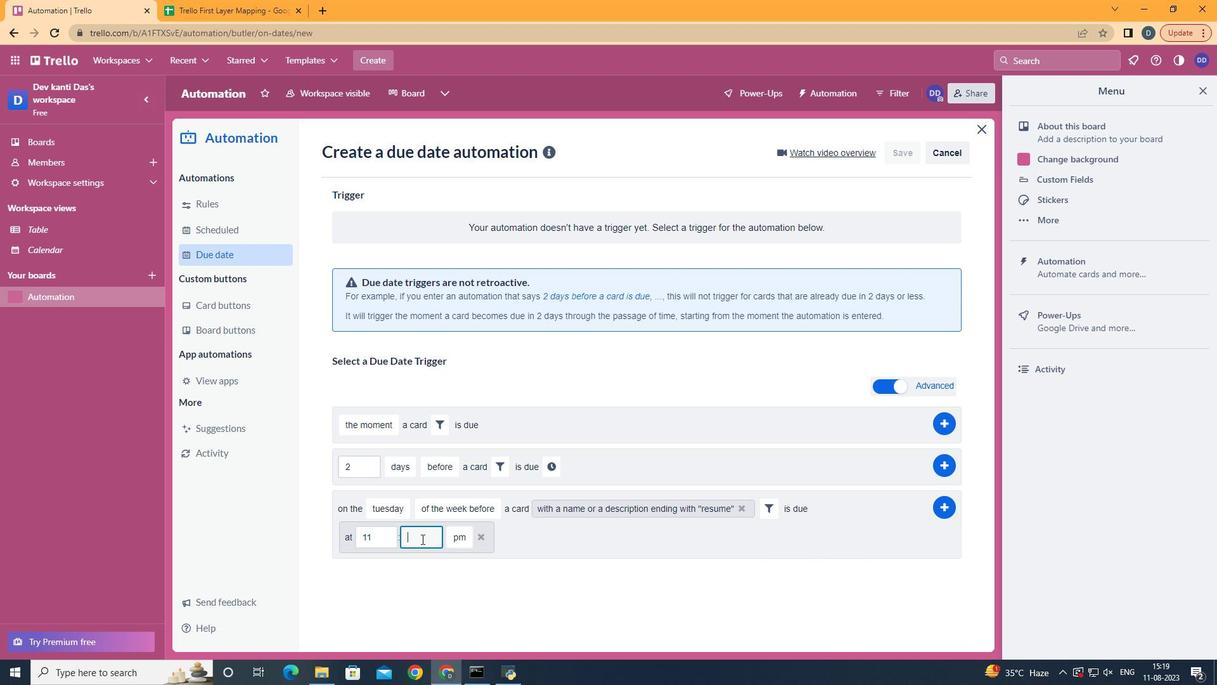 
Action: Key pressed <Key.backspace>00
Screenshot: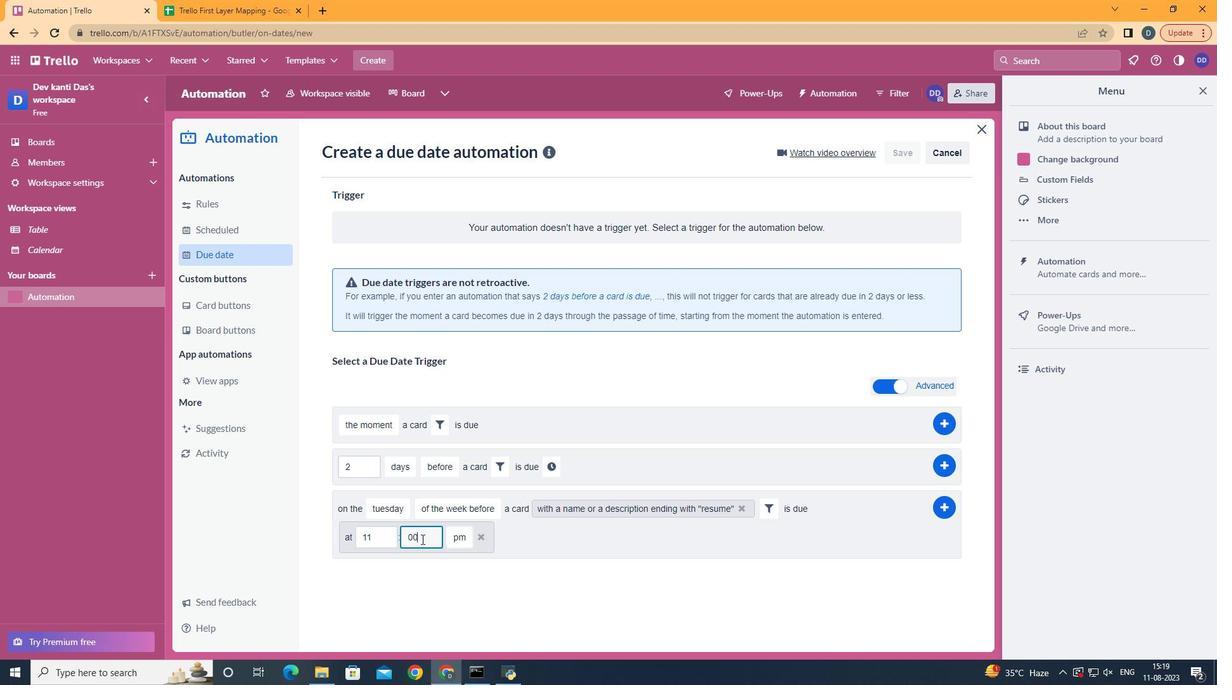 
Action: Mouse moved to (462, 566)
Screenshot: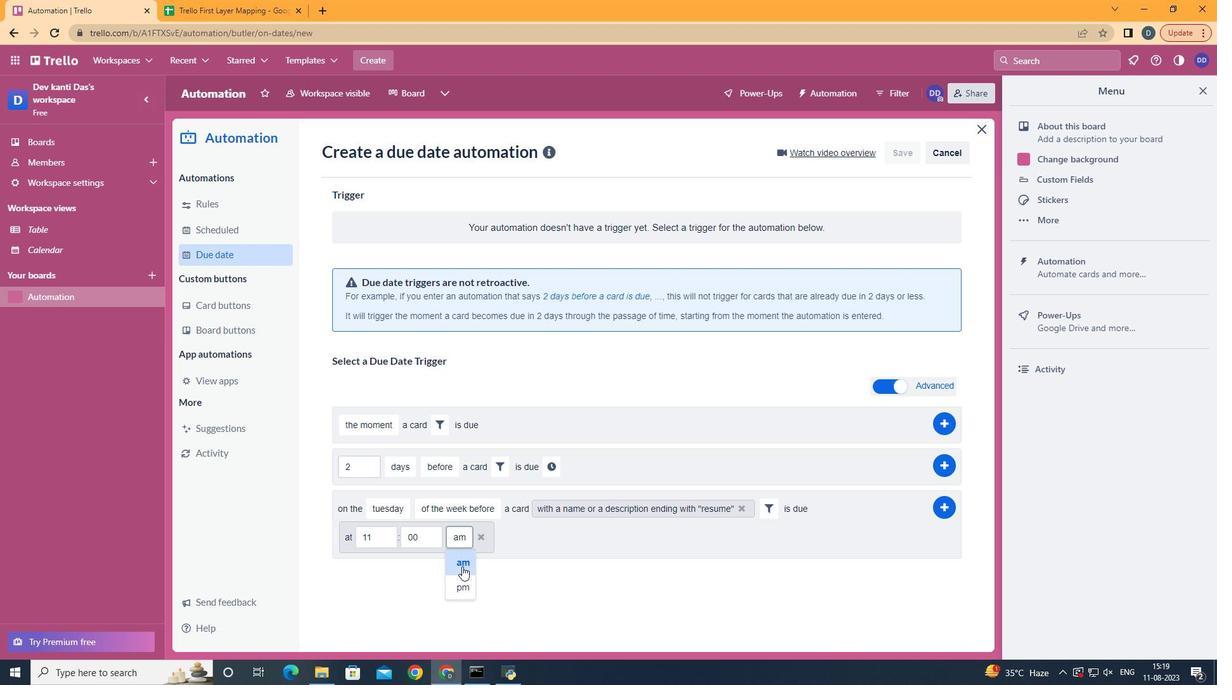 
Action: Mouse pressed left at (462, 566)
Screenshot: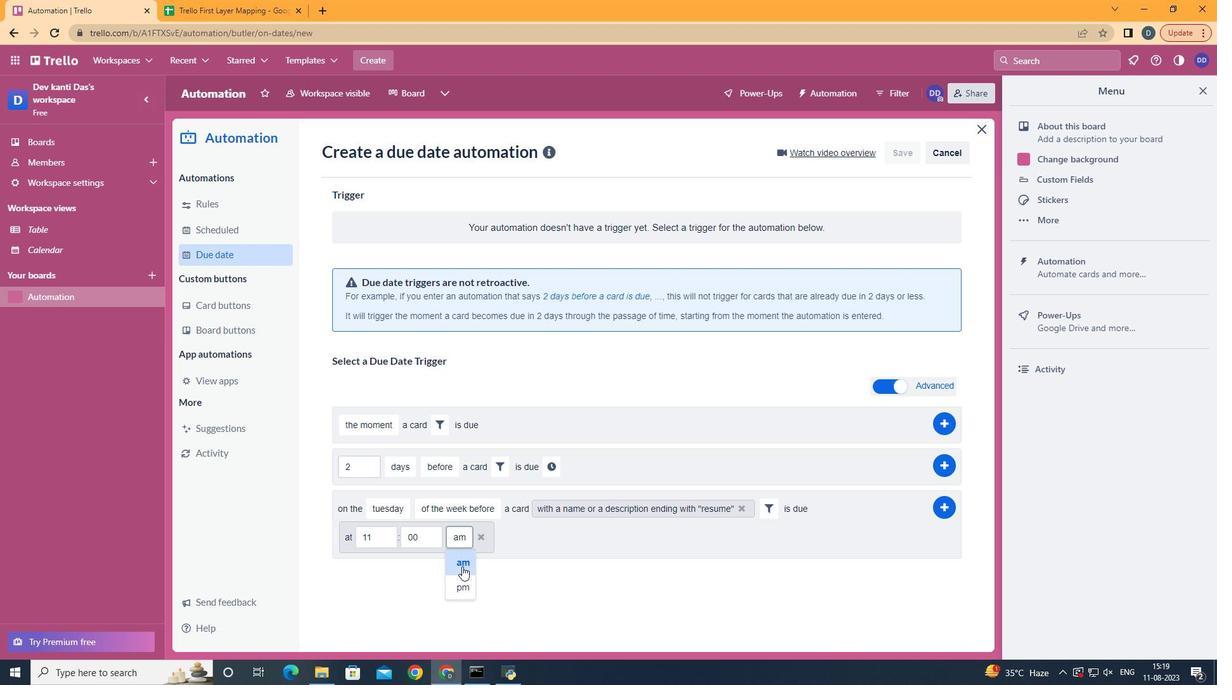 
Action: Mouse moved to (949, 511)
Screenshot: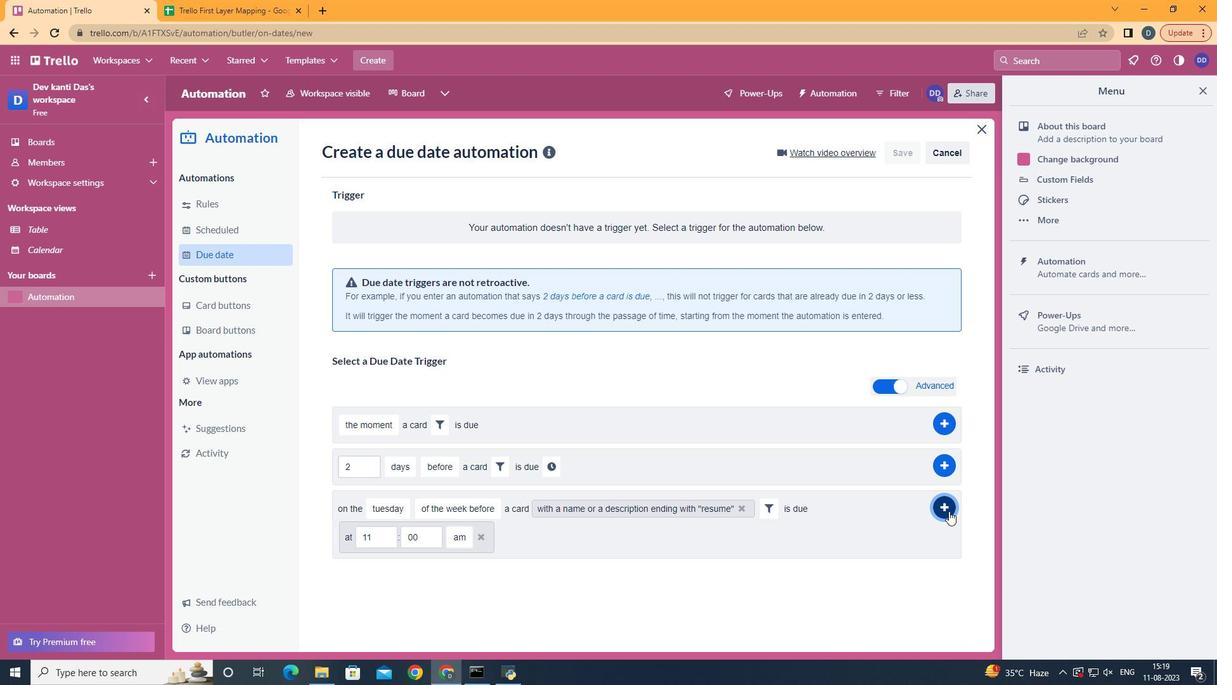 
Action: Mouse pressed left at (949, 511)
Screenshot: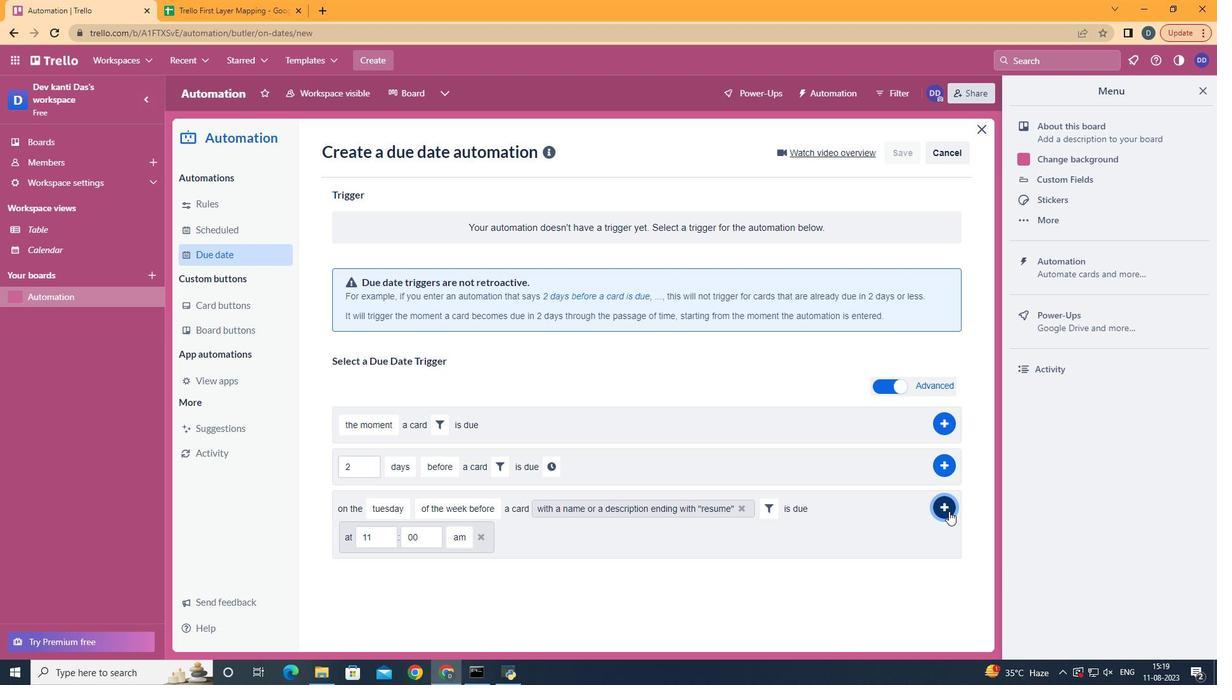 
